 Task: Craft an HTML page with a button that changes the background color when clicked.
Action: Mouse moved to (86, 9)
Screenshot: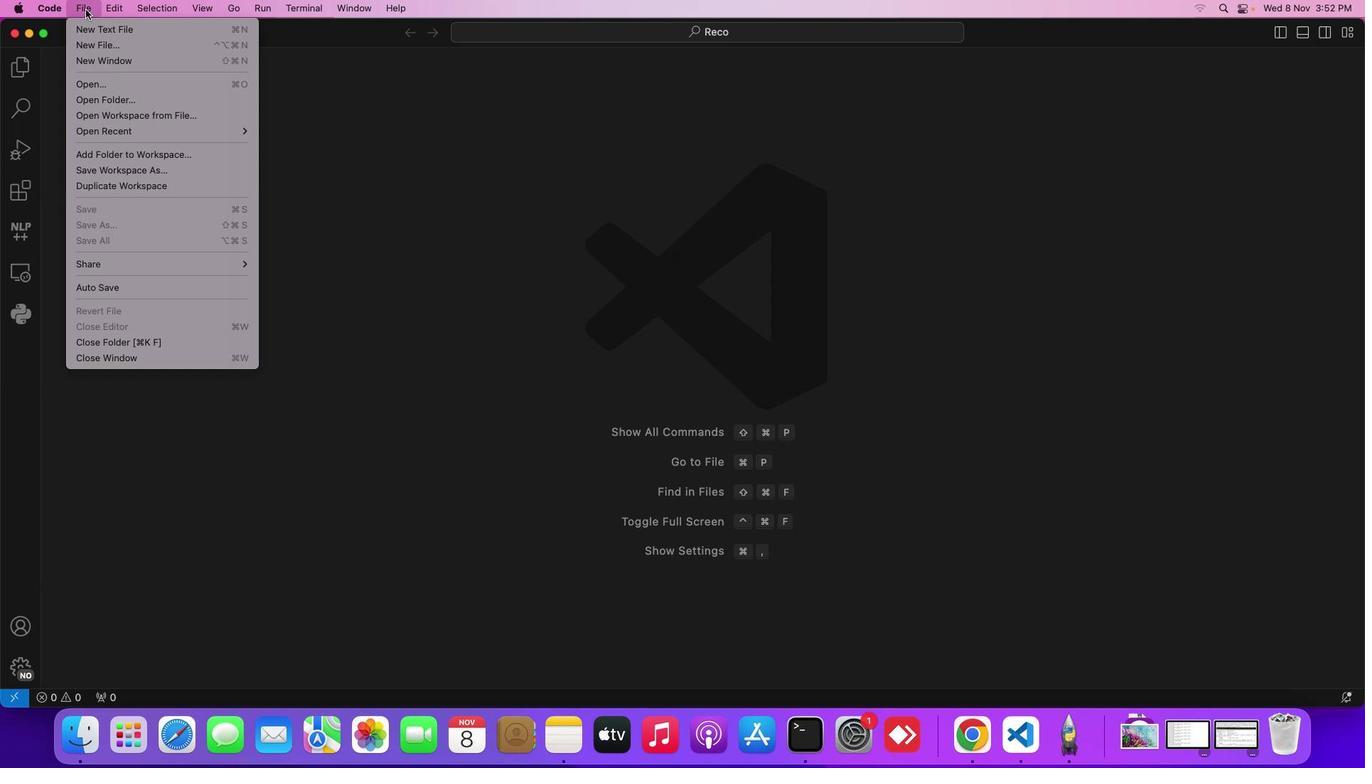 
Action: Mouse pressed left at (86, 9)
Screenshot: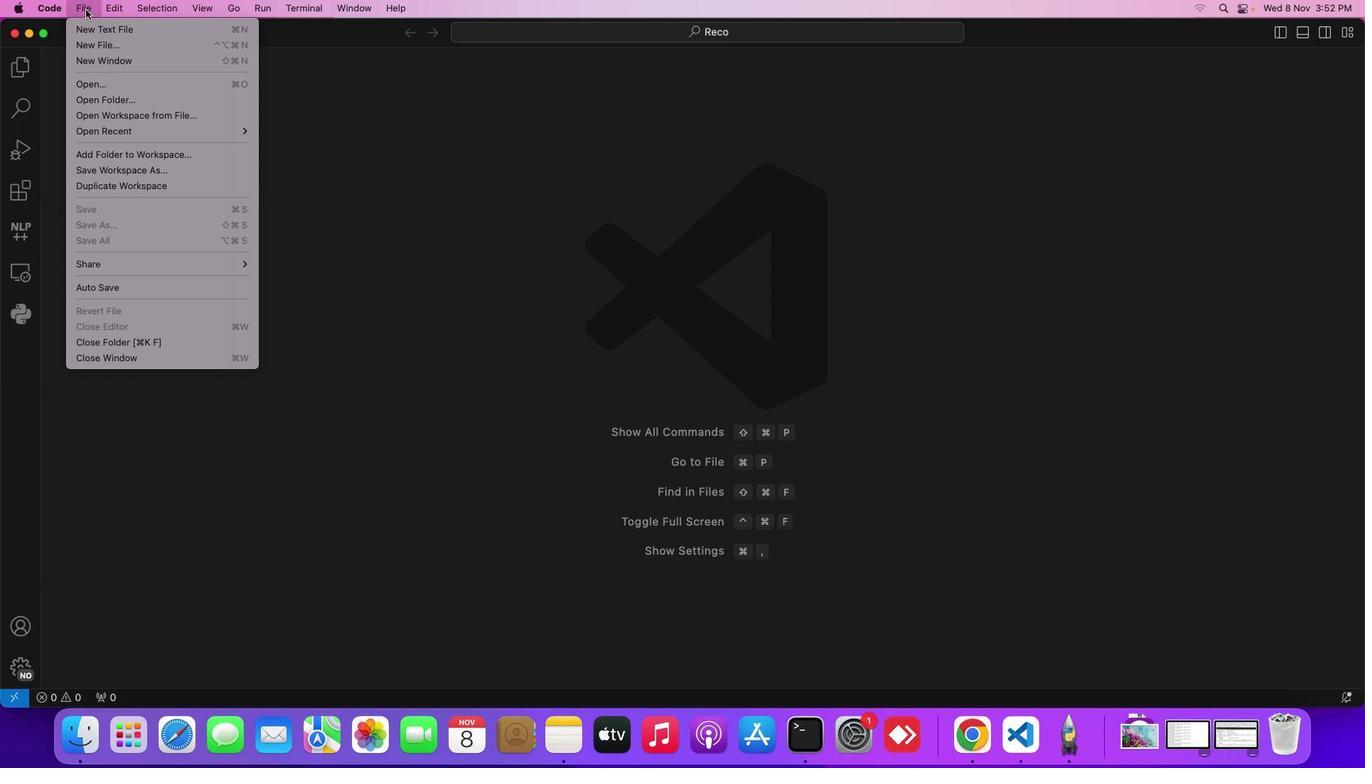 
Action: Mouse moved to (96, 27)
Screenshot: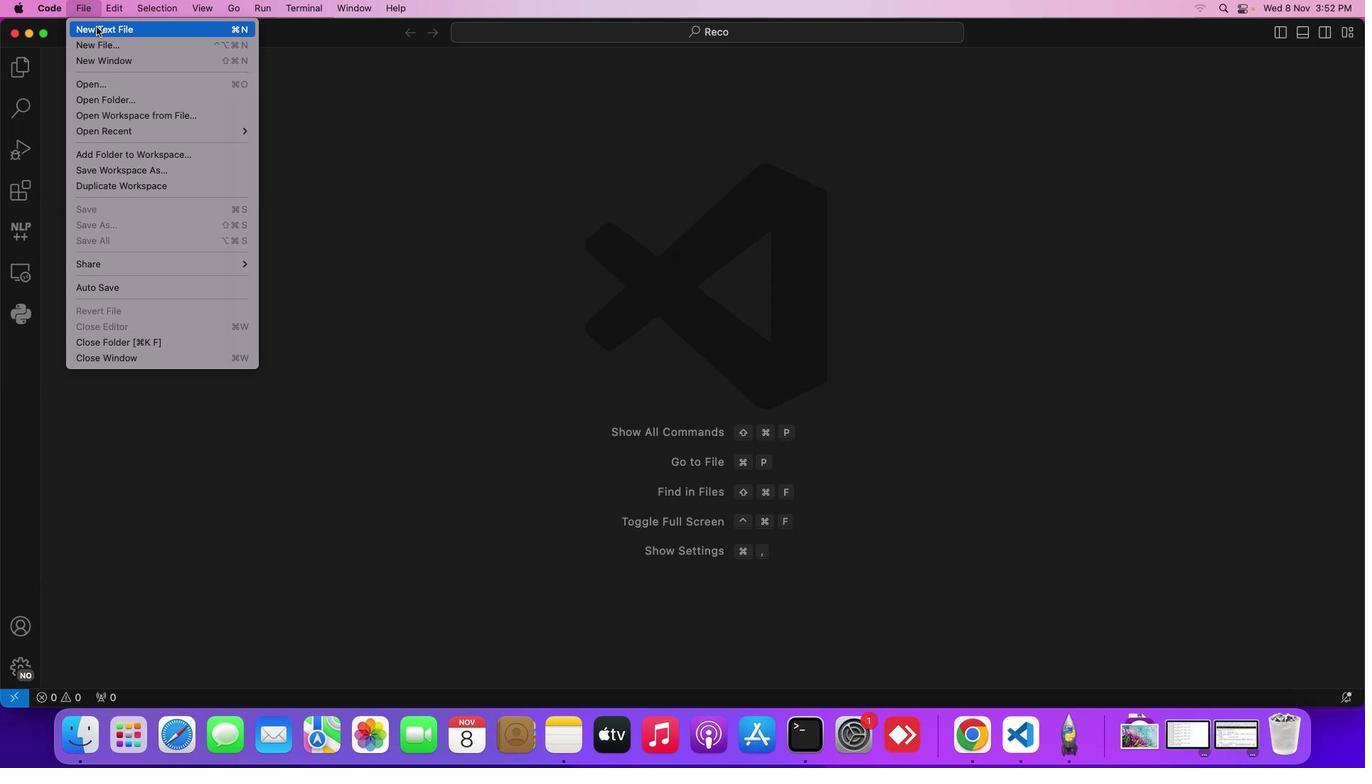 
Action: Mouse pressed left at (96, 27)
Screenshot: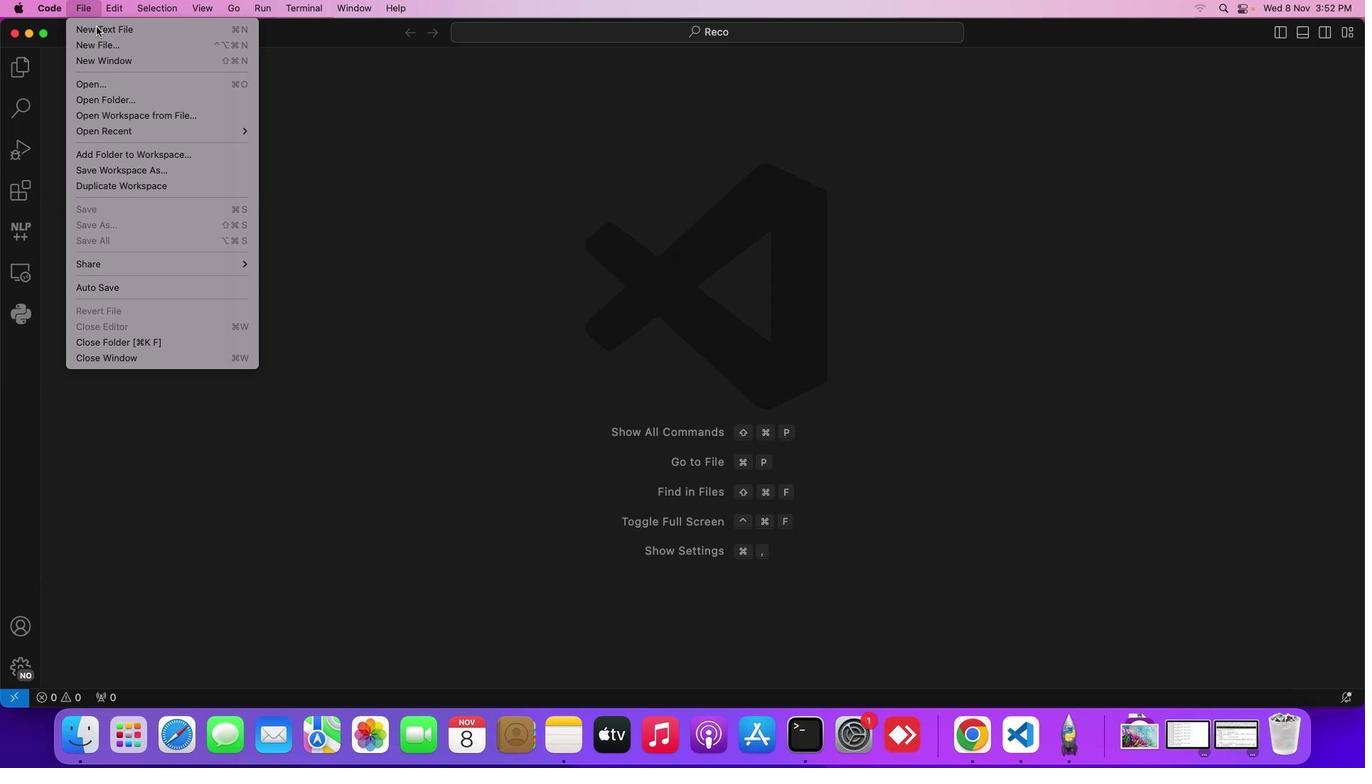 
Action: Mouse moved to (293, 128)
Screenshot: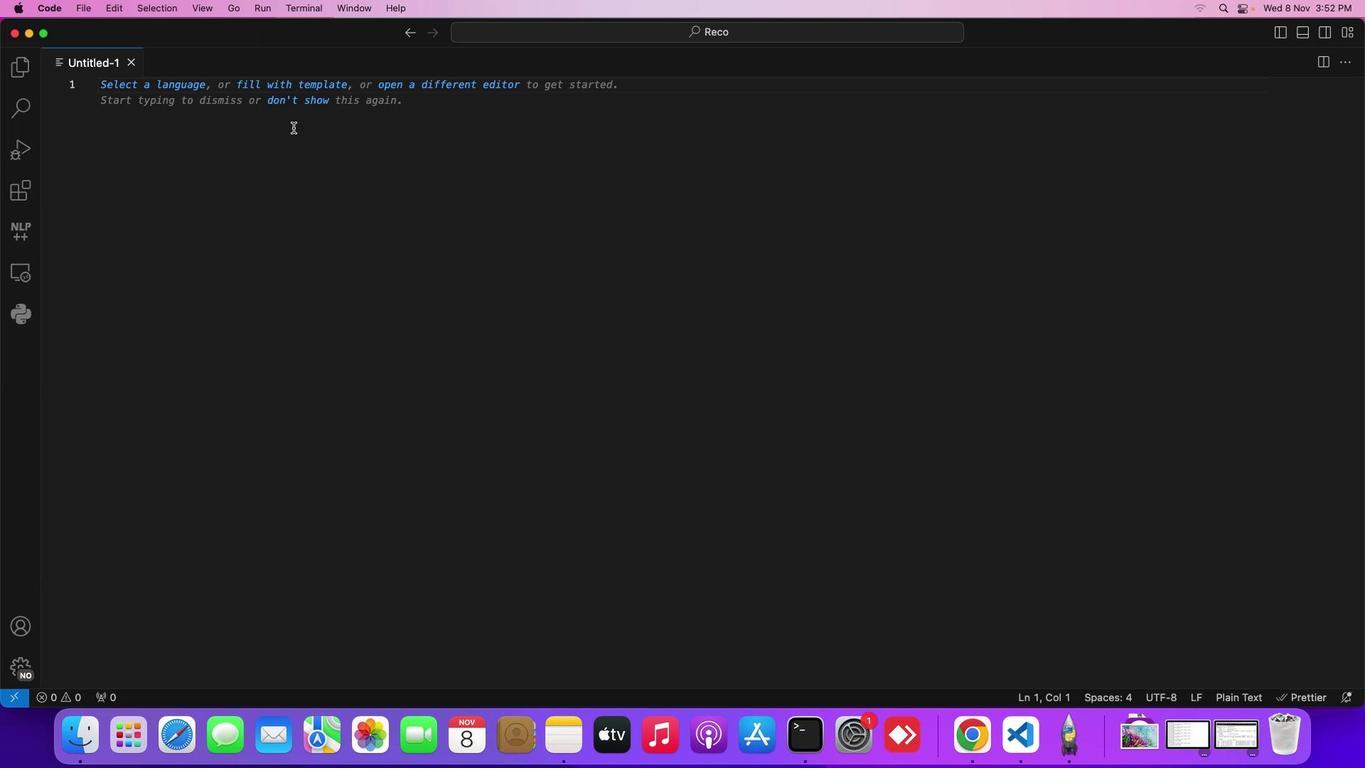
Action: Key pressed Key.cmd
Screenshot: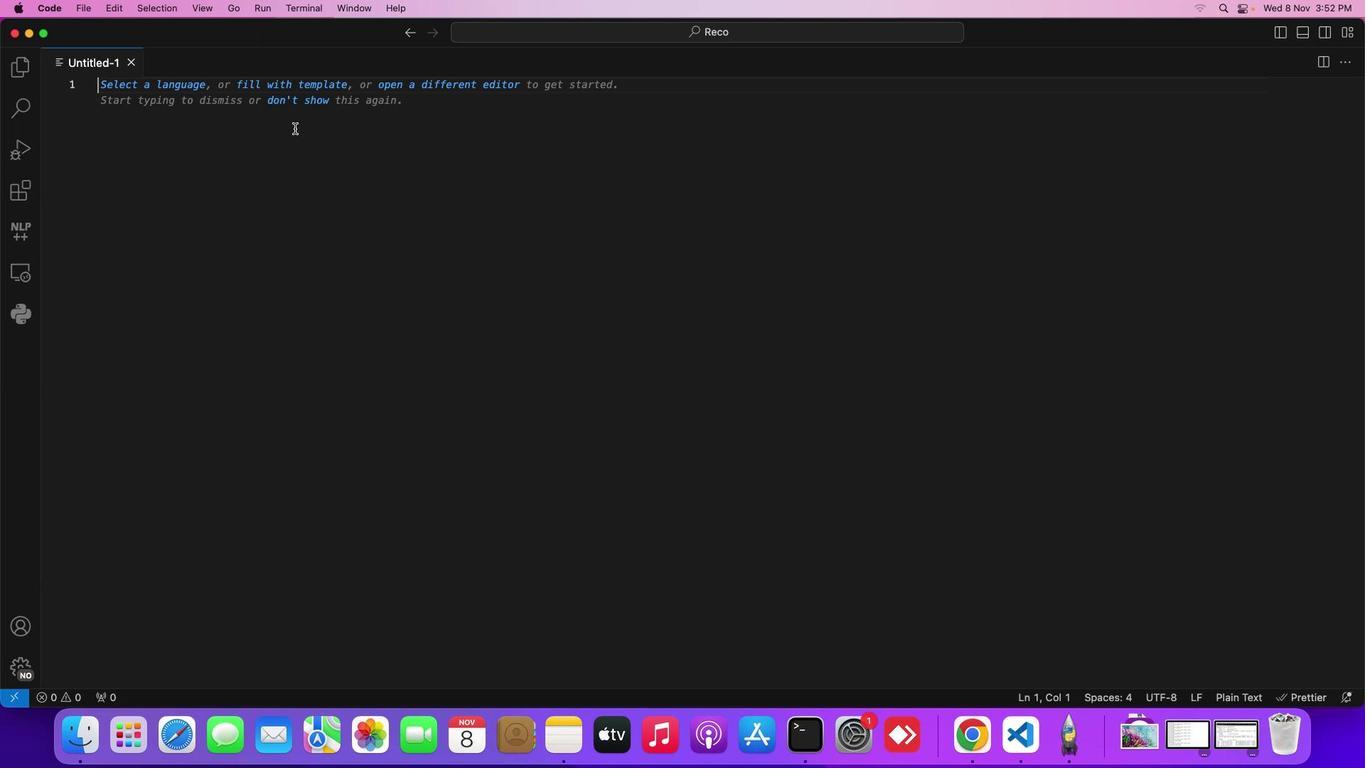 
Action: Mouse moved to (295, 128)
Screenshot: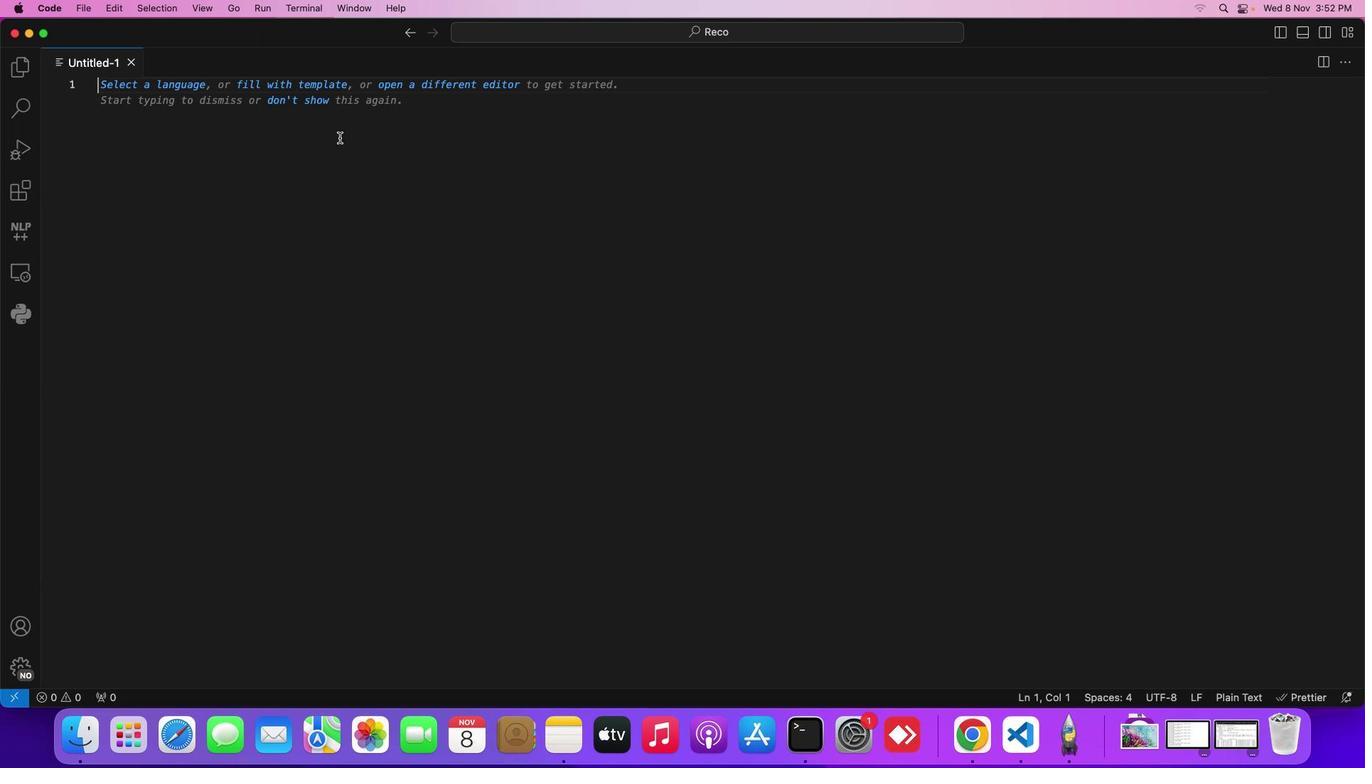 
Action: Key pressed 's'
Screenshot: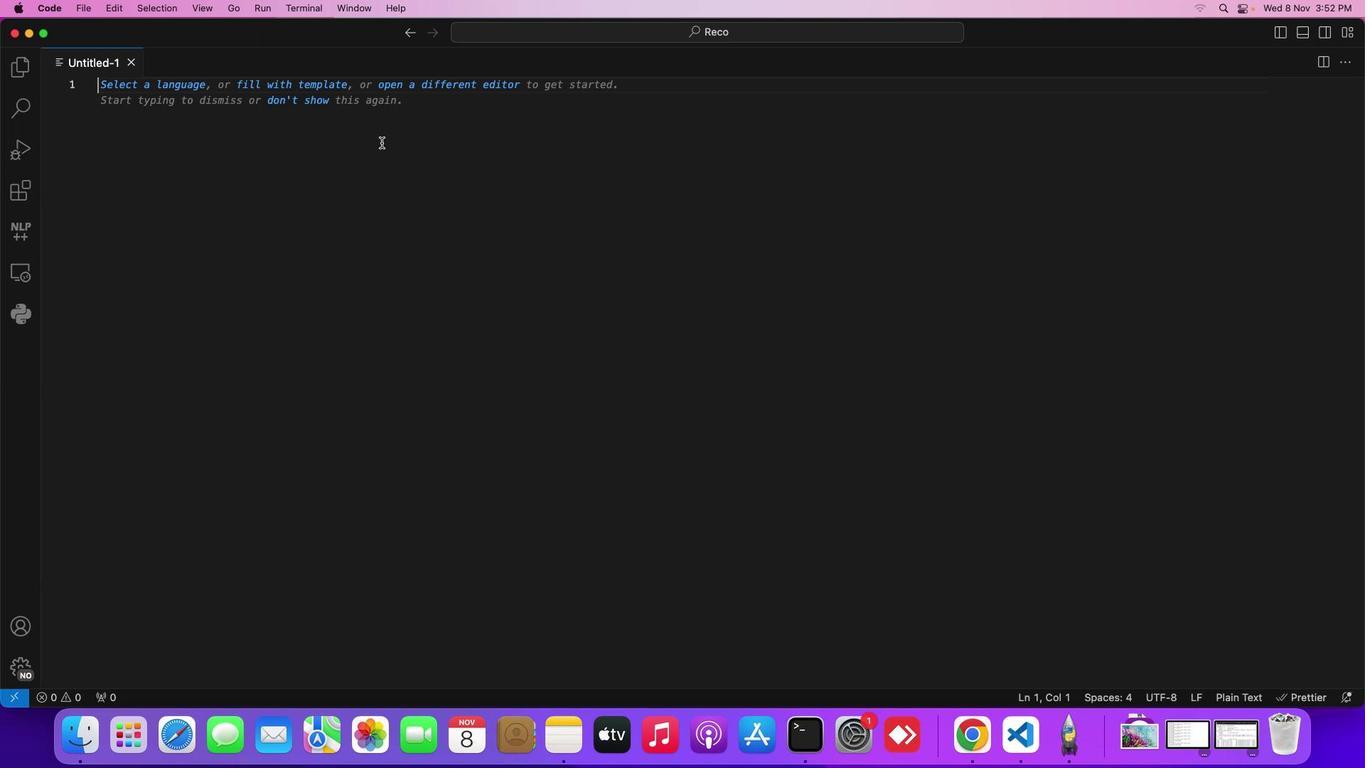 
Action: Mouse moved to (704, 290)
Screenshot: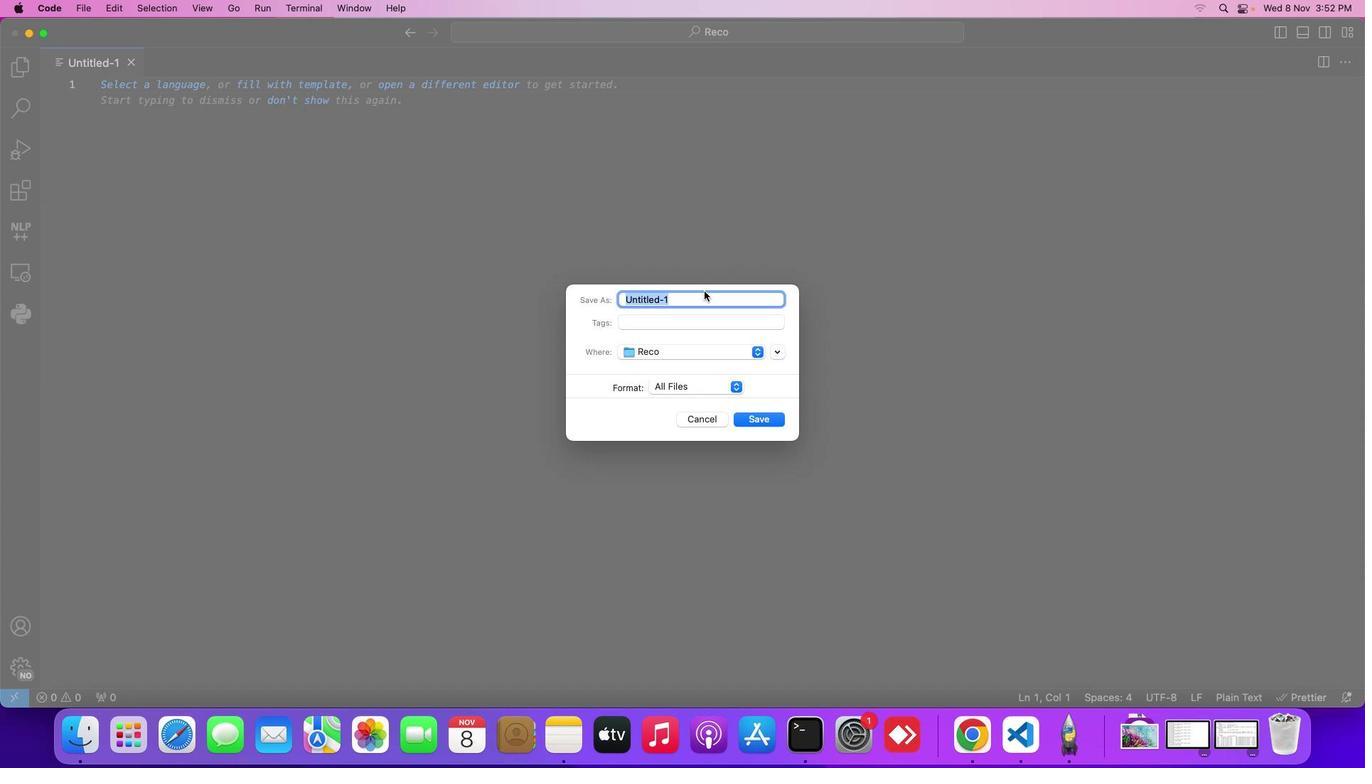 
Action: Mouse pressed left at (704, 290)
Screenshot: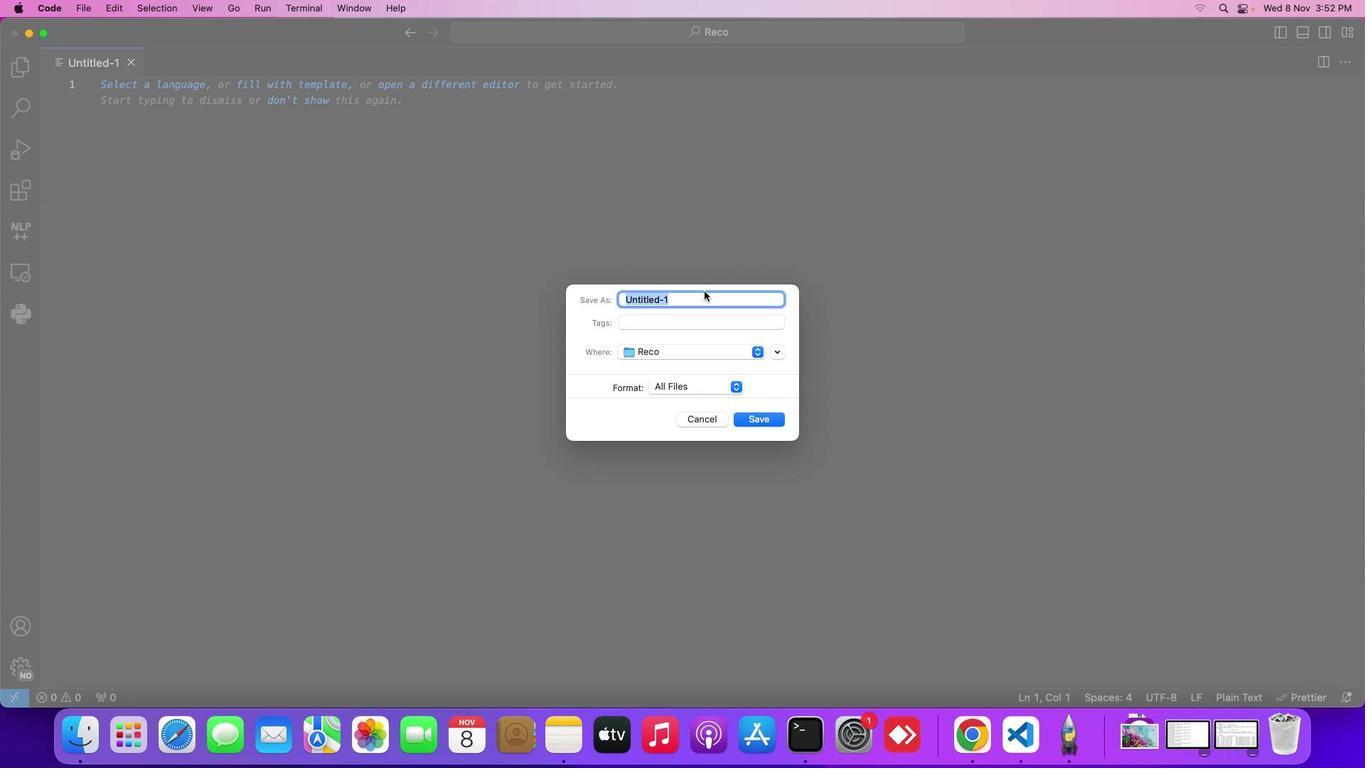 
Action: Mouse moved to (697, 295)
Screenshot: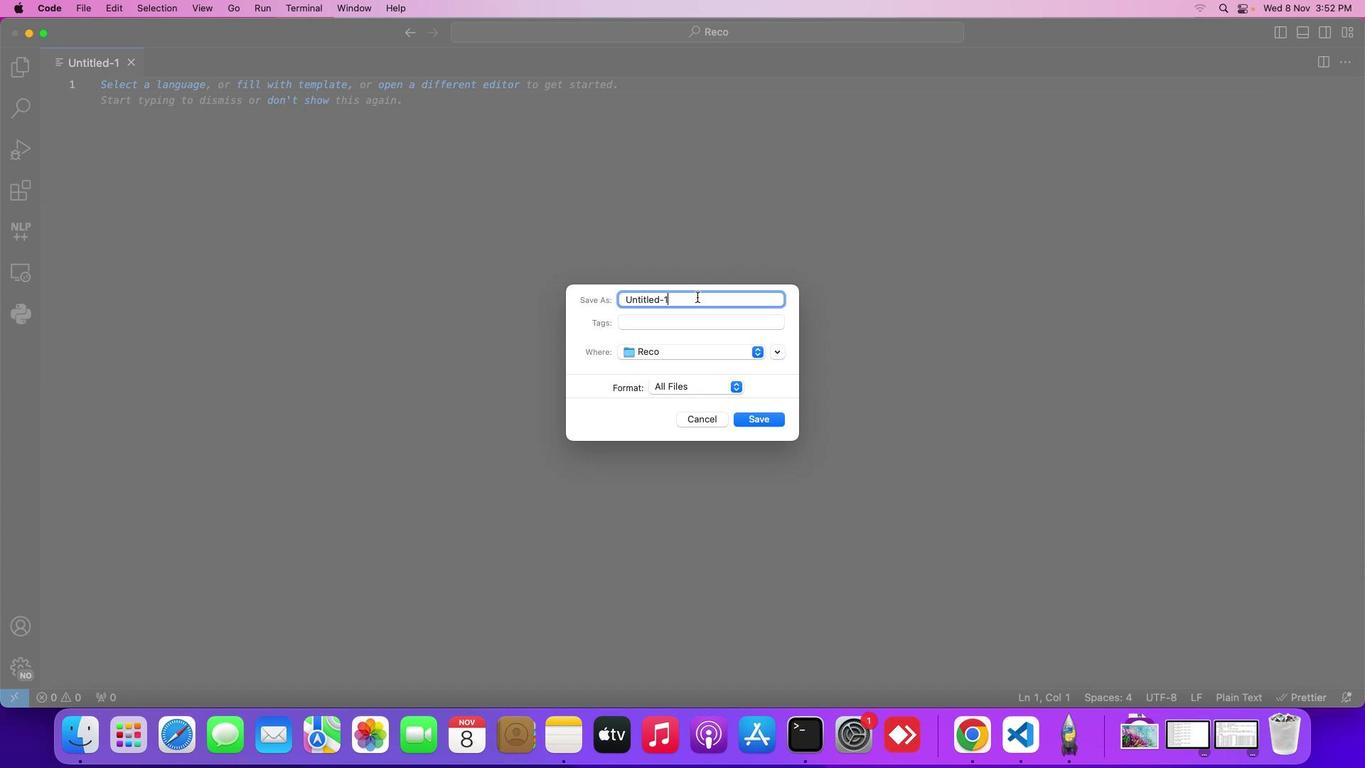 
Action: Mouse pressed left at (697, 295)
Screenshot: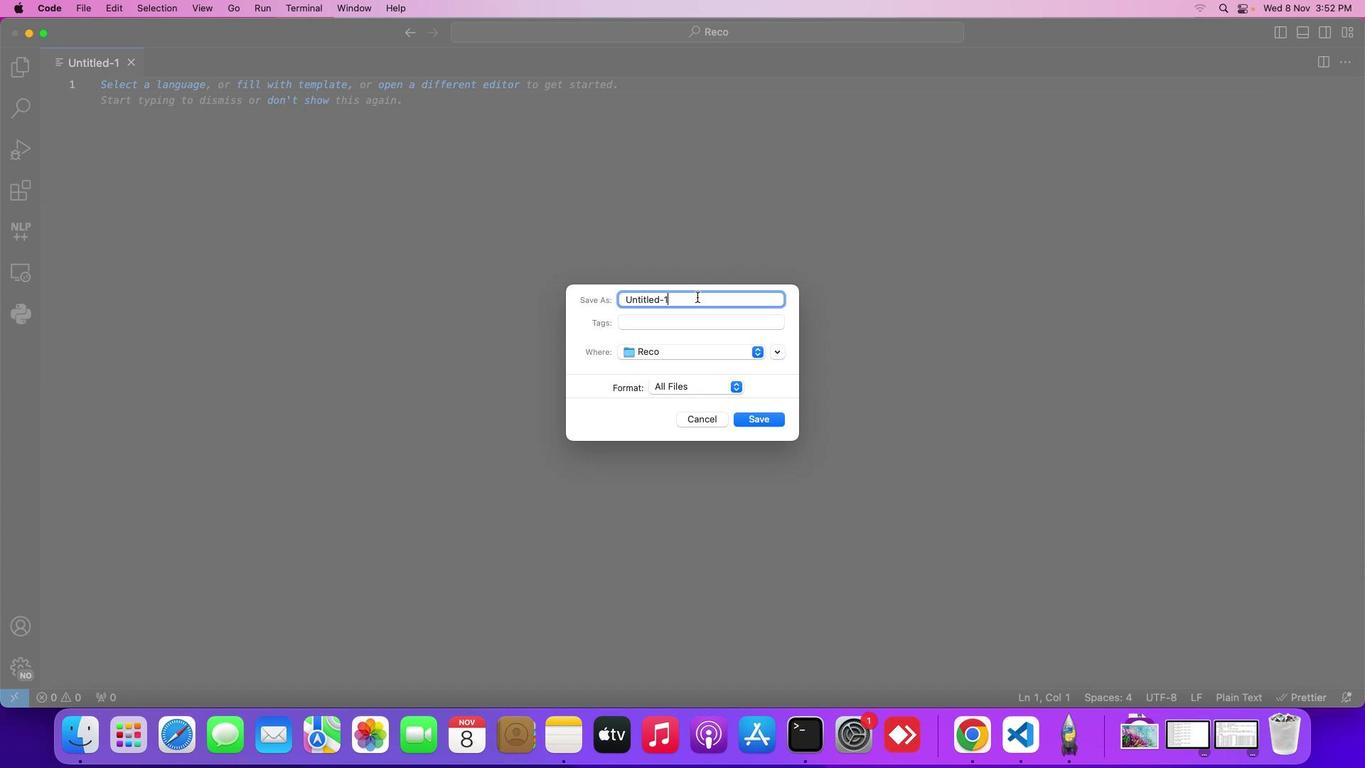 
Action: Mouse moved to (695, 194)
Screenshot: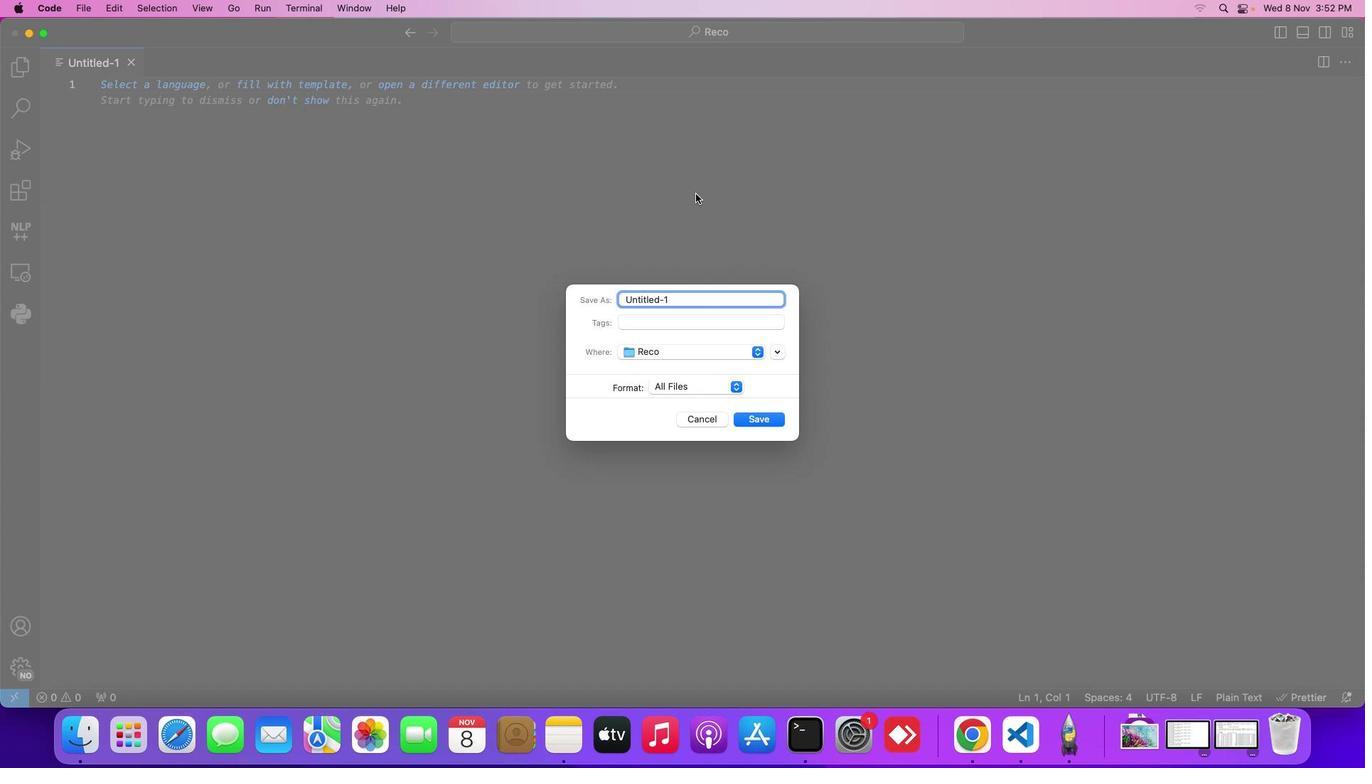 
Action: Key pressed Key.backspaceKey.backspaceKey.backspaceKey.backspaceKey.backspaceKey.backspaceKey.backspaceKey.backspaceKey.backspaceKey.backspace'f'Key.backspaceKey.shift_r'C''h''a''n''g''e''f''.''h''t''m''l'Key.enter'f'Key.backspaceKey.shift_r'<'Key.shift_r'!'Key.shift_r'D'Key.shift_r'O''C''T''Y''P''E'Key.shift_r'>'Key.enterKey.backspaceKey.backspaceKey.shift_r'>'Key.enterKey.backspaceKey.backspaceKey.spaceKey.backspaceKey.space'h''t''m''l'Key.shift_r'>'Key.enterKey.spaceKey.backspaceKey.shift_r'<''h''t''m''l'Key.shift_r'>'Key.enterKey.shift_r'<''h''e''a''d'Key.shift_r'>'Key.spaceKey.enterKey.shift_r'<''t''i''l'Key.backspace't''l''e'Key.shift_r'>'Key.enterKey.backspaceKey.backspaceKey.backspaceKey.backspaceKey.backspaceKey.shift_r'>'Key.downKey.rightKey.backspaceKey.backspaceKey.backspaceKey.backspaceKey.backspaceKey.backspaceKey.backspaceKey.backspaceKey.backspaceKey.backspaceKey.backspaceKey.leftKey.leftKey.leftKey.leftKey.leftKey.leftKey.leftKey.leftKey.spaceKey.shift_r'B''a''c''k'Key.backspaceKey.backspaceKey.backspaceKey.backspaceKey.backspaceKey.shift_r'B''a''c''k''g''t''o'Key.backspaceKey.backspace'r''o''u''n''d'Key.space'c''o''l''o''r'Key.space'c''h''a''n'Key.backspaceKey.backspaceKey.backspaceKey.backspaceKey.shift_r'C''h''a''n''g''e''e'Key.backspace'r'Key.rightKey.rightKey.rightKey.rightKey.rightKey.rightKey.rightKey.rightKey.enterKey.shift_r'<''s''t''y''l''e'Key.shift_r'>'Key.enterKey.shift_r'<'Key.backspace'b''o''d''y'Key.spaceKey.shift_r'{'Key.enter'f''o''r''n''t''-''f''a''m''i''l''y'Key.shift_r':'Key.spaceKey.backspaceKey.backspaceKey.backspaceKey.backspaceKey.backspaceKey.backspaceKey.backspaceKey.backspaceKey.backspaceKey.backspaceKey.backspaceKey.backspace'n''t''-''f''a'Key.enterKey.backspaceKey.spaceKey.shift_r'A''r''i''a''l'','Key.space's''a''n''s''-''s''e''r''i''f'Key.rightKey.rightKey.backspaceKey.enterKey.backspace'f'Key.backspaceKey.backspaceKey.backspaceKey.backspaceKey.enterKey.enterKey.upKey.rightKey.rightKey.backspaceKey.backspaceKey.enterKey.upKey.spaceKey.spaceKey.spaceKey.space'f'Key.backspace't''e''x''t''-''a''l''i''g''n'Key.shift_r':'Key.space'c''e''n''t''e''r'';'Key.enter't''r''a''n''m'Key.backspaceKey.backspace'n''s''t'Key.backspace'i''t''i''o''n'Key.spaceKey.backspaceKey.shift_r':'Key.space'n'Key.backspace'b''a''c''k''g''r''o''u''n''d''-''c''l''o''r'Key.spaceKey.backspace'r'Key.backspaceKey.backspaceKey.backspaceKey.backspace'o''l''o''r'Key.spaceKey.backspaceKey.backspaceKey.backspaceKey.backspaceKey.backspaceKey.backspaceKey.backspaceKey.backspaceKey.backspaceKey.backspaceKey.backspaceKey.backspaceKey.backspace'g''r''o''u''n''d'Key.spaceKey.backspace'-''c''o''l''o''r'Key.space'0''.''5''s'';'Key.downKey.enterKey.enter'b''f'Key.backspace'u''b'Key.backspace't''t''o''n'Key.spaceKey.shift_r'{'Key.enter'f'Key.backspace'p''a''d''d''i''n''g'Key.shift_r':'Key.space'1''0''p''x'Key.space'2''0''p''x'';'Key.enter'f''o''n''t''-''s''i''x'Key.backspace'z''e'Key.spaceKey.backspaceKey.shift_r':'Key.space'1''6''p''x'';'Key.enter'f'Key.backspace'b''a''c''k''g''r''p'Key.backspace'o''u''n''d''-''c''o''l''o''r'Key.shift_r':'Key.spaceKey.shift_r'#''f'Key.backspace'0''0''7''4''d''9'Key.spaceKey.backspace';'Key.enter'c''o''l''o''r'Key.shift_r':'Key.spaceKey.shift_r'W'Key.backspace'e'Key.backspace'w''h''i''t''e'';'Key.enter'b''o''r''d''e''r'Key.shift_r':'Key.space'n''p'Key.backspace'o''n''e'';'Key.enter'c''u''r''s''o''r'Key.shift_r':'Key.space'p''o''i''n''t''e''r'';'Key.enterKey.backspaceKey.backspaceKey.backspaceKey.backspaceKey.backspaceKey.downKey.downKey.enterKey.shift_r'<'Key.backspaceKey.backspaceKey.backspaceKey.backspaceKey.downKey.enterKey.shift_r'<''b''o''d''y'Key.shift_r'>'Key.spaceKey.backspaceKey.enterKey.shift_r'<''h''1'Key.shift_r'>'Key.shift_r'B''a''c''k''g''r''o''u''n''d'Key.space'c'Key.backspaceKey.shift_r'C''o''l''o''r'Key.spaceKey.shift_r'C''h''a''n''g''e''r'Key.spaceKey.backspaceKey.rightKey.rightKey.rightKey.rightKey.rightKey.enterKey.shift_r'<''p'Key.shift_r'>'Key.spaceKey.shift_r'C'Key.backspaceKey.backspaceKey.shift_r'C''l''o''i''c'Key.backspaceKey.backspaceKey.backspace'i''c''k'Key.space't''h''e'Key.space'b''u''t''t''o''n'Key.space't''o'Key.space'c''h''a''n''g''e'Key.space't''h''e'Key.space'b''a''c''k''g''r''o''u''n''d'Key.space'c''o''l''o''r'';'Key.backspaceKey.shift_r':'Key.rightKey.rightKey.rightKey.rightKey.enterKey.shift_r'<''b''u''t''t''o''n'Key.space'i''d''='Key.shift_r'"'Key.spaceKey.backspaceKey.backspace'c''o''l''o''r'Key.shift_r'B''u''t''t''o''n'Key.shift_r'"'Key.shift_r'>'Key.spaceKey.backspaceKey.spaceKey.shift_rKey.backspaceKey.shift_r'C''h''a''n''g''e'Key.spaceKey.shift_r'C''o''l''o''r'Key.rightKey.rightKey.rightKey.rightKey.rightKey.rightKey.rightKey.rightKey.rightKey.enterKey.enterKey.shift_r'<''s''r''i''p''t'Key.spaceKey.backspaceKey.backspaceKey.backspaceKey.backspaceKey.backspace'c''r''i''p''t'Key.shift_r'>'Key.enter'c''o''n''s''t'Key.space'b''u''t''t''o''n'Key.space'='Key.space'd''o''c''u''m''e''n''t''.''g''e''t'Key.shift_r'E''l''e''m''e''n''t'Key.shift_r'B''y'Key.shift_r'I''D'Key.backspace'd'Key.shift_r'('Key.shift_r'"''c''o''l''o''r'Key.shift_r'B''u''t''t''o''n'Key.rightKey.right';'Key.enter'c''o''n''s''t'Key.space'c''o''l''o''r''s'Key.space'='Key.space'['Key.shift_r'"'Key.shift_r'#''0''0''7''d'Key.backspace'4''d''9''f'Key.backspaceKey.right','Key.spaceKey.shift_r'"''f'Key.backspaceKey.backspaceKey.shift_r'"'Key.shift_r'#''f'Key.backspaceKey.shift_r'F''F''4''1''3''6'Key.rightKey.space','Key.spaceKey.shift_r'"'Key.shift_r'#''d'Key.backspace'2''3'Key.backspaceKey.shift_r'E''c'Key.backspaceKey.shift_r'C''C''4''0'Key.shift_rKey.rightKey.spaceKey.backspace','Key.space'd'Key.backspaceKey.shift_r'"'Key.shift_r'#''f'Key.backspaceKey.shift_r'F''F''8''5''f'Key.backspace'1''8'Key.rightKey.spaceKey.backspace','Key.spaceKey.shift_r'"'Key.shift_r'#''7''f'Key.backspaceKey.shift_r'F'Key.shift_r'D'Key.shift_r'B'Key.shift_r'F''F'Key.rightKey.right';'Key.enterKey.enter'b''u''t''t''o''n''.''a''d''d'Key.shift_r'E''v''e''n''t'Key.enterKey.shift_r'('"'"Key.backspaceKey.shift_r'"''c''l''i''c''k'Key.right','Key.spaceKey.shift_r'('Key.rightKey.space'='Key.shift_r'>'Key.spaceKey.shift_r'{'Key.enter'f'Key.backspace'f'Key.backspace'c''o''n''s''t'Key.space'r''a''n''d''o''m''e'Key.backspace'c''o''l'Key.backspaceKey.backspaceKey.backspaceKey.shift_r'C''o''l''o''r'Key.space'='Key.space'c''o''l''o''r''s'Key.shift_r'('Key.backspace'['Key.shift_r'M''a''t''h'','Key.backspace'.''r''a''n''d''o''m'Key.shift_r'('Key.rightKey.spaceKey.shift_r'*'Key.space'c''o''l''o''r''s''.''l''e''n''g''t''h'Key.rightKey.backspaceKey.shift_r')'Key.backspaceKey.leftKey.leftKey.leftKey.leftKey.leftKey.leftKey.leftKey.leftKey.leftKey.leftKey.leftKey.leftKey.leftKey.upKey.downKey.rightKey.rightKey.rightKey.rightKey.rightKey.rightKey.rightKey.rightKey.rightKey.rightKey.rightKey.rightKey.rightKey.shift_r')'']'';'Key.enter'f'Key.backspace'd''o''c''u''m''e''n''t''.''b''i''o'Key.backspaceKey.backspace'o''d''y''.''s''t''y''l''e''.''b''a''c''k''g''r''o''u''n''d''c''o'Key.backspaceKey.backspaceKey.shift_r'C''o''l''o''r'Key.space'='Key.space'r''a''n''d''o''m'Key.shift_r'C''o''l''o''r'';'Key.down';'Key.upKey.upKey.upKey.upKey.upKey.upKey.downKey.upKey.downKey.rightKey.rightKey.rightKey.rightKey.rightKey.rightKey.rightKey.rightKey.rightKey.rightKey.rightKey.rightKey.rightKey.rightKey.rightKey.rightKey.rightKey.rightKey.rightKey.rightKey.rightKey.rightKey.rightKey.rightKey.downKey.downKey.leftKey.leftKey.leftKey.rightKey.rightKey.rightKey.rightKey.rightKey.rightKey.rightKey.rightKey.rightKey.rightKey.rightKey.backspaceKey.shift_r'('Key.backspaceKey.backspaceKey.shift_r'('Key.rightKey.rightKey.rightKey.rightKey.rightKey.rightKey.downKey.leftKey.leftKey.downKey.downKey.downKey.upKey.leftKey.upKey.upKey.rightKey.rightKey.rightKey.rightKey.rightKey.rightKey.rightKey.rightKey.rightKey.rightKey.rightKey.rightKey.rightKey.rightKey.rightKey.rightKey.rightKey.rightKey.rightKey.rightKey.rightKey.rightKey.rightKey.rightKey.rightKey.rightKey.rightKey.rightKey.rightKey.rightKey.rightKey.rightKey.rightKey.rightKey.rightKey.rightKey.rightKey.rightKey.rightKey.rightKey.backspaceKey.backspaceKey.backspaceKey.backspaceKey.backspaceKey.backspace'f''l''o''o''r'Key.shift_r'('Key.shift_r'M''a''t''h''e'Key.backspace
Screenshot: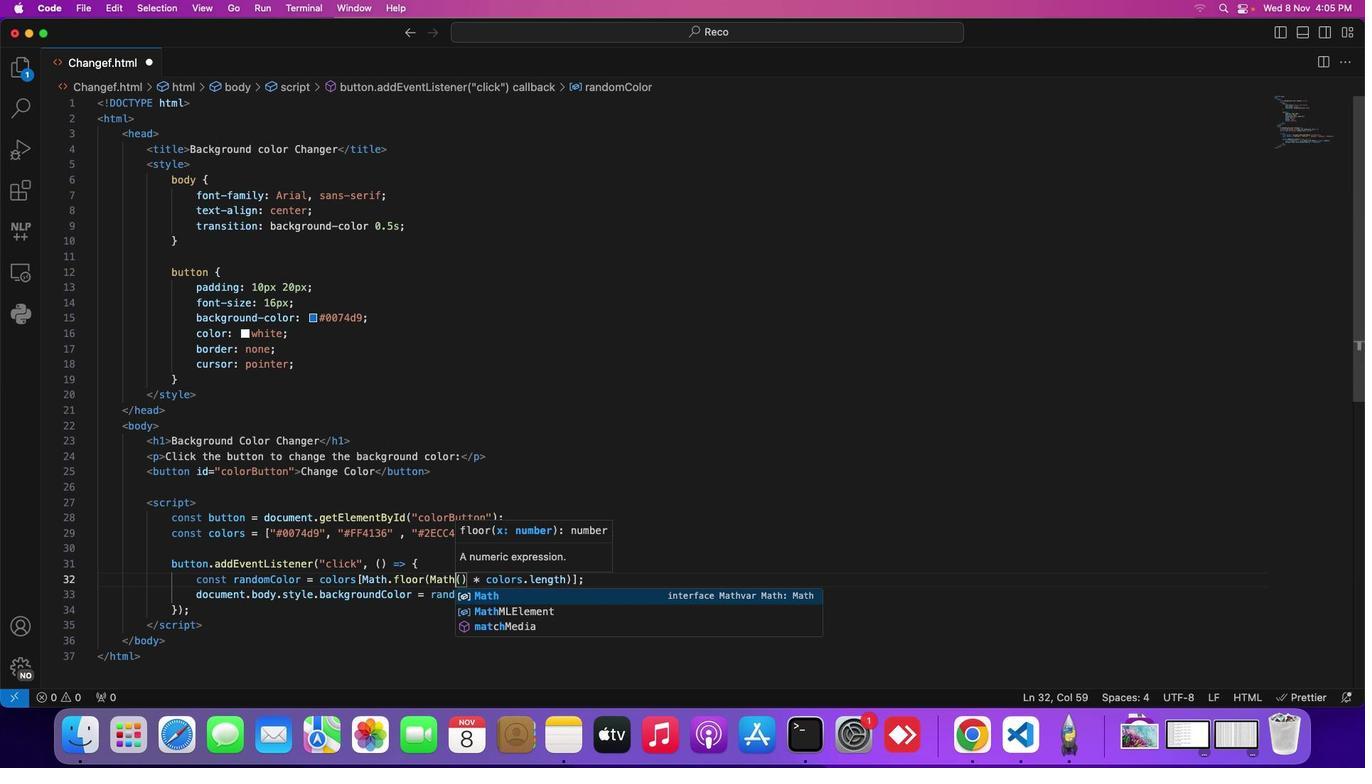
Action: Mouse moved to (264, 595)
Screenshot: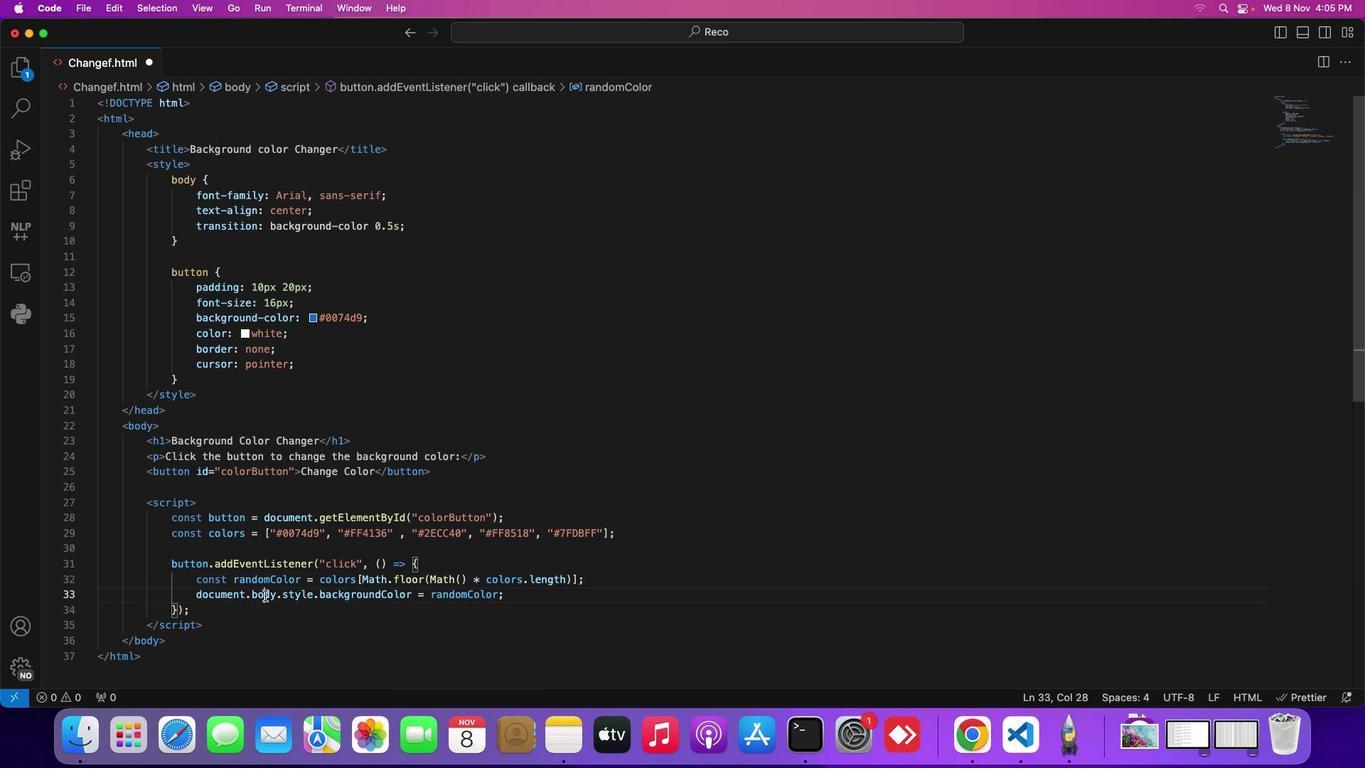 
Action: Mouse pressed left at (264, 595)
Screenshot: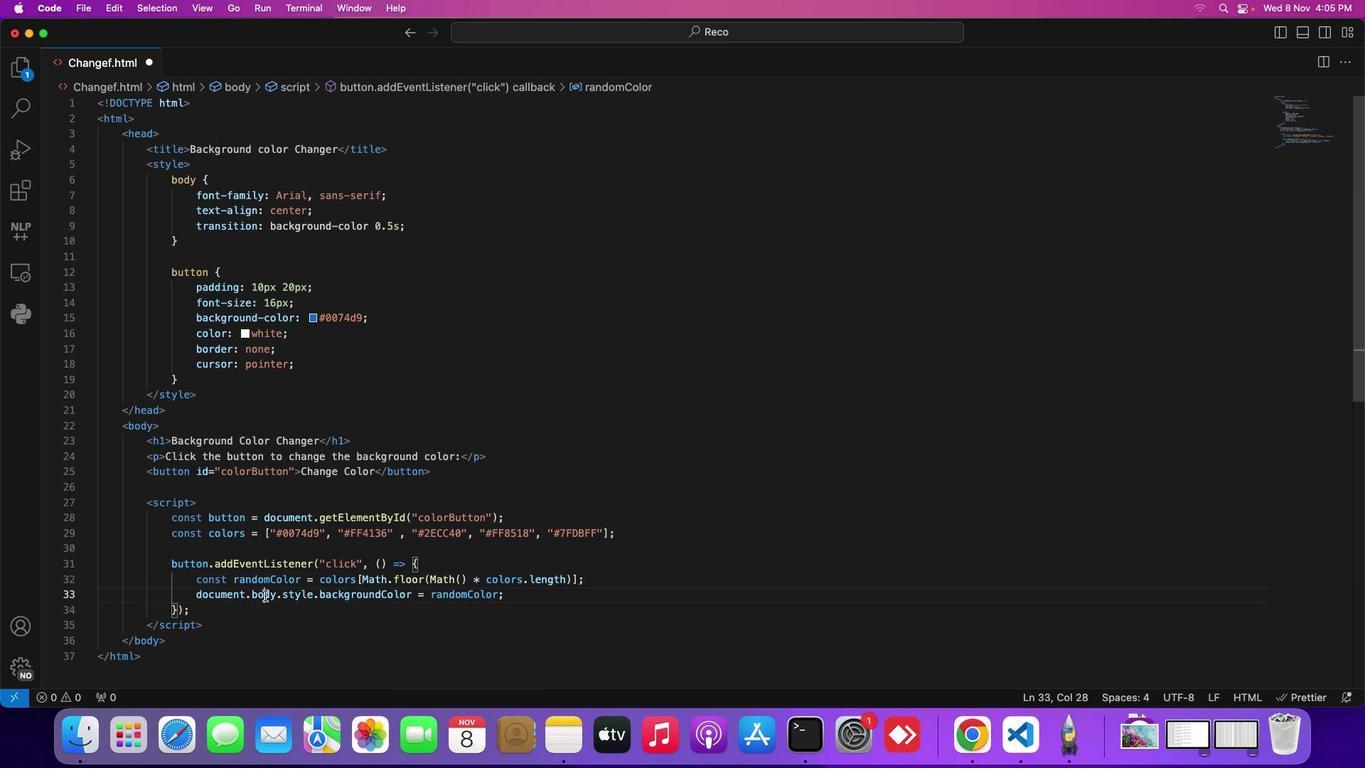
Action: Mouse moved to (202, 576)
Screenshot: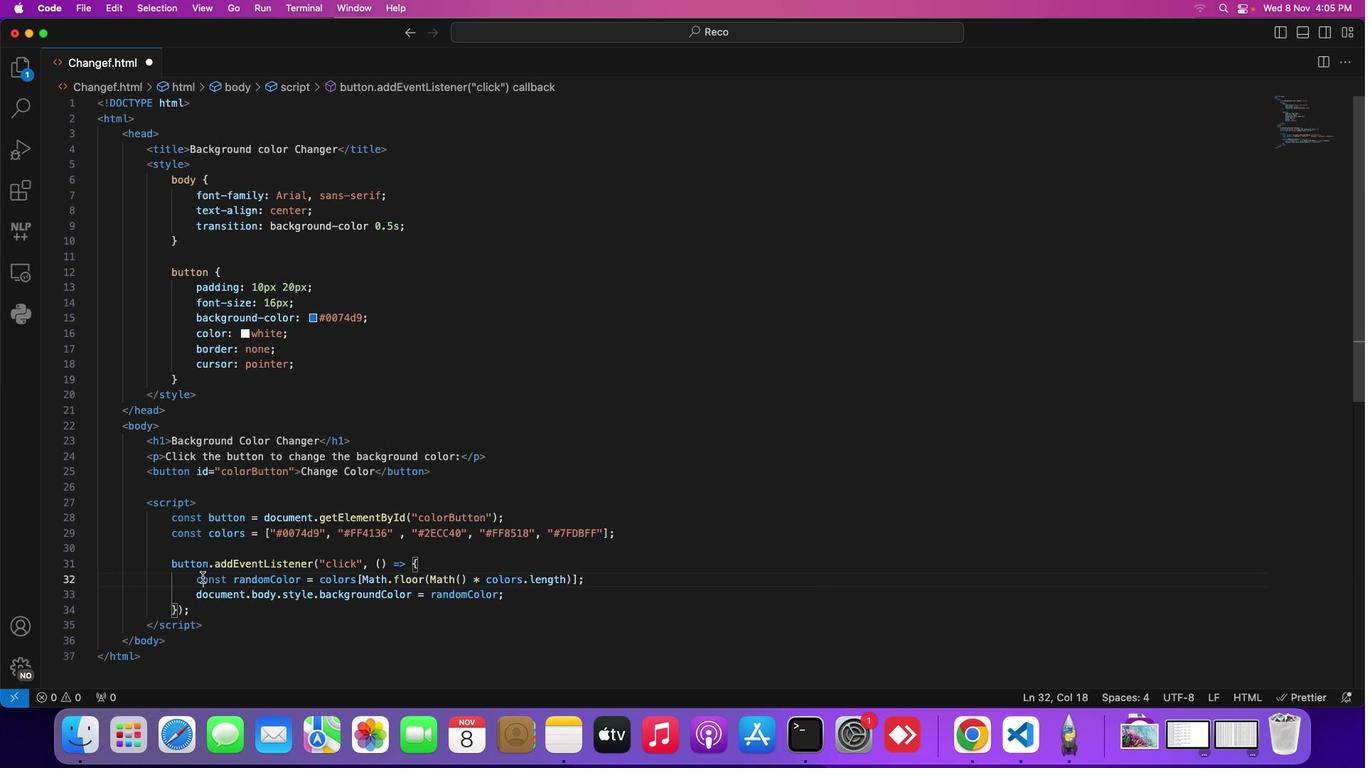 
Action: Mouse pressed left at (202, 576)
Screenshot: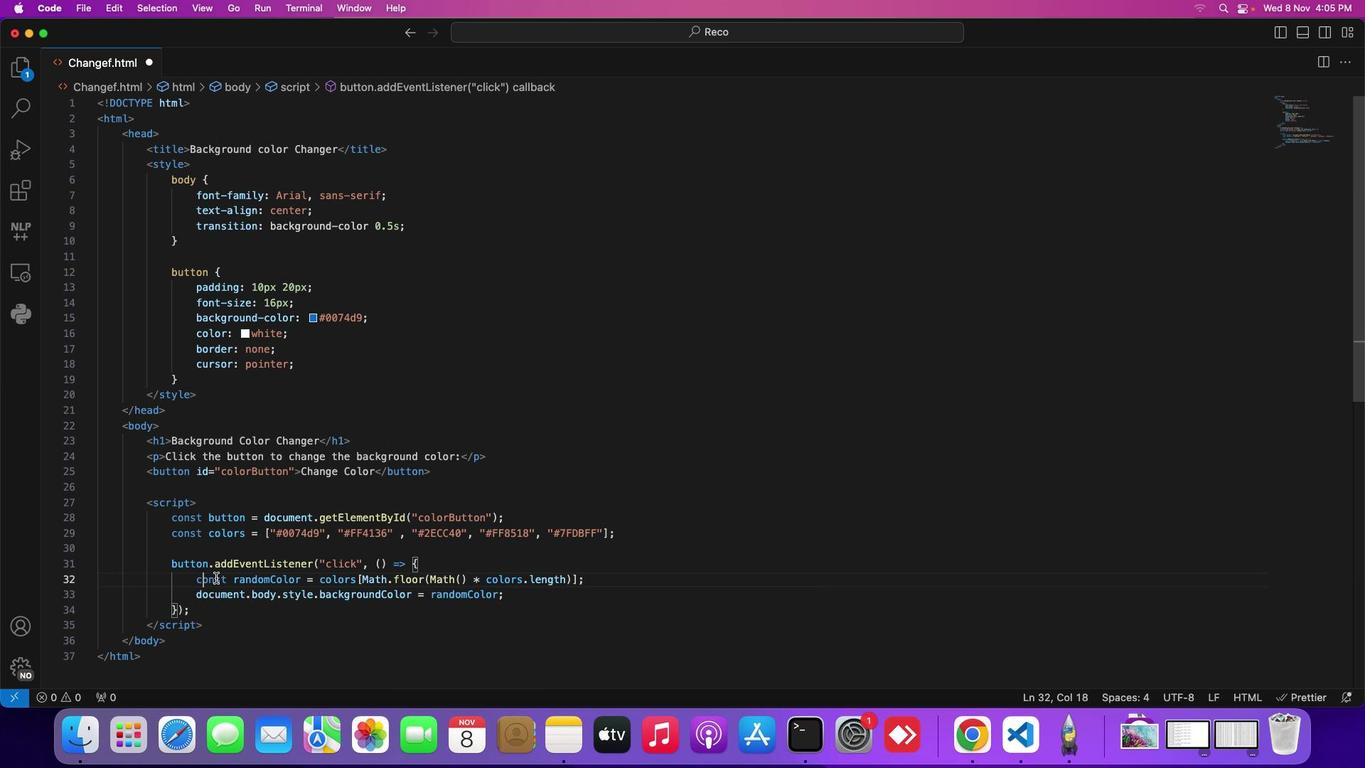 
Action: Mouse moved to (517, 599)
Screenshot: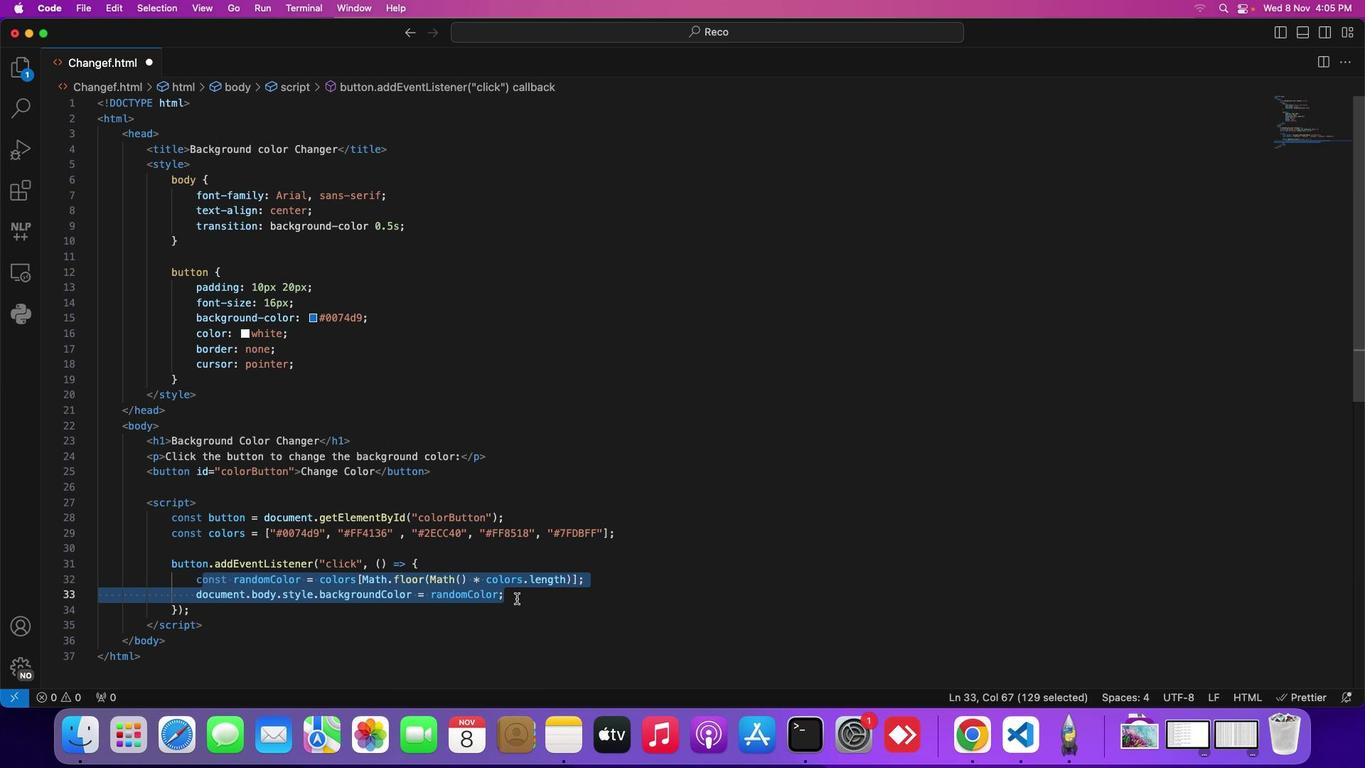 
Action: Key pressed Key.backspaceKey.backspace'c''o''n''s''t'Key.space'r''a''n''d''o''m'Key.shift_r'C''o''l''o''r'Key.space'='Key.space'c''o''l''o''r''s''['Key.space'd'Key.backspaceKey.shift_r'M''a'Key.backspaceKey.backspaceKey.backspaceKey.shift_r'M''a''t''h''.''f''l''o''o''r'Key.shift_r'(''m'Key.backspaceKey.shift_r'M''a''t''h''.''r''a''n''d''p'Key.backspace'o''m'Key.shift_r'('Key.rightKey.spaceKey.shift_r'*'Key.space'c''o''l''o''r''s''.''l''e''n''g''t''h'Key.rightKey.right';'Key.enter'f'Key.backspace'd''o''c''u''m''e''n''t''.''b''o''d''y''.''s''t''y''l''e''.''b''a''c''k''g''r''o''u''n''d'Key.shift_r'C''o''l''o''r'Key.space'='Key.space'r''a''n''d''o''m'Key.shift_r'C''o''l''o''r'';'Key.downKey.upKey.cmd's'
Screenshot: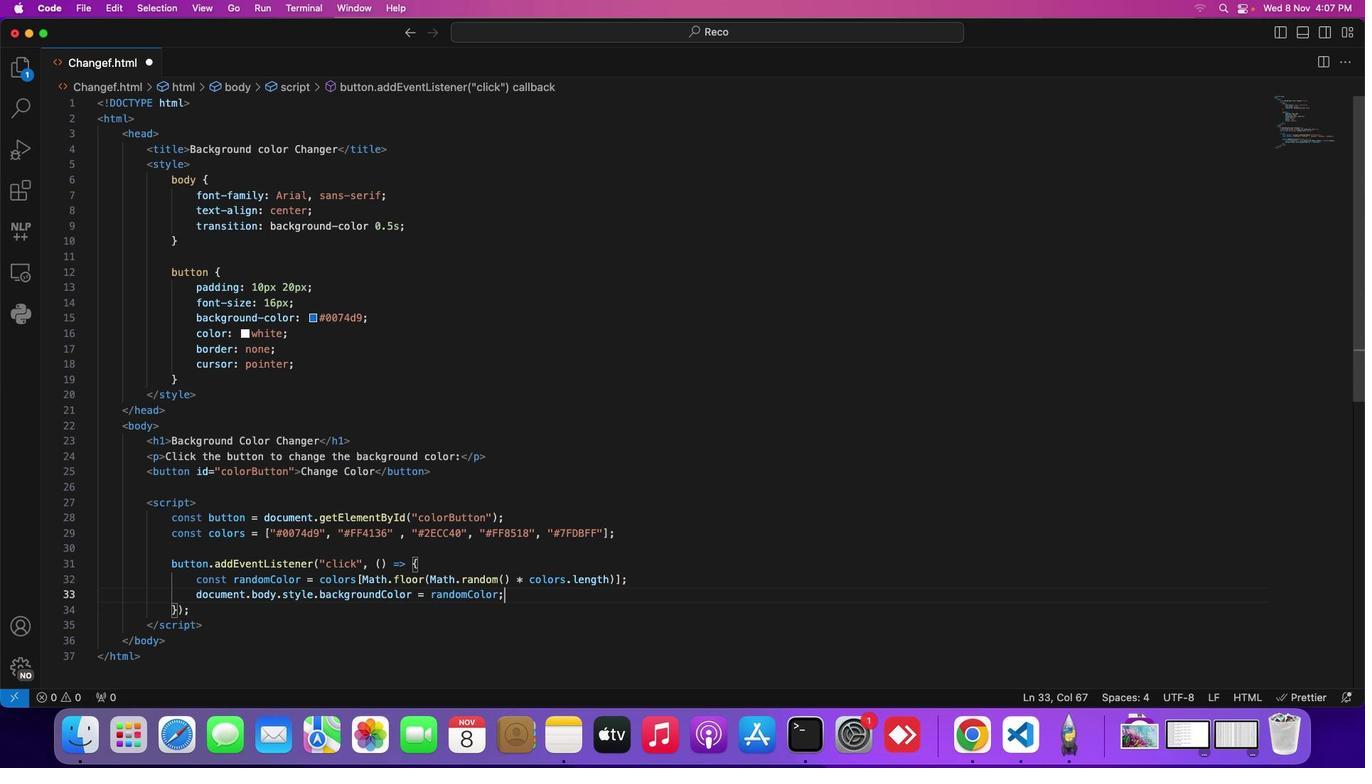 
Action: Mouse moved to (462, 387)
Screenshot: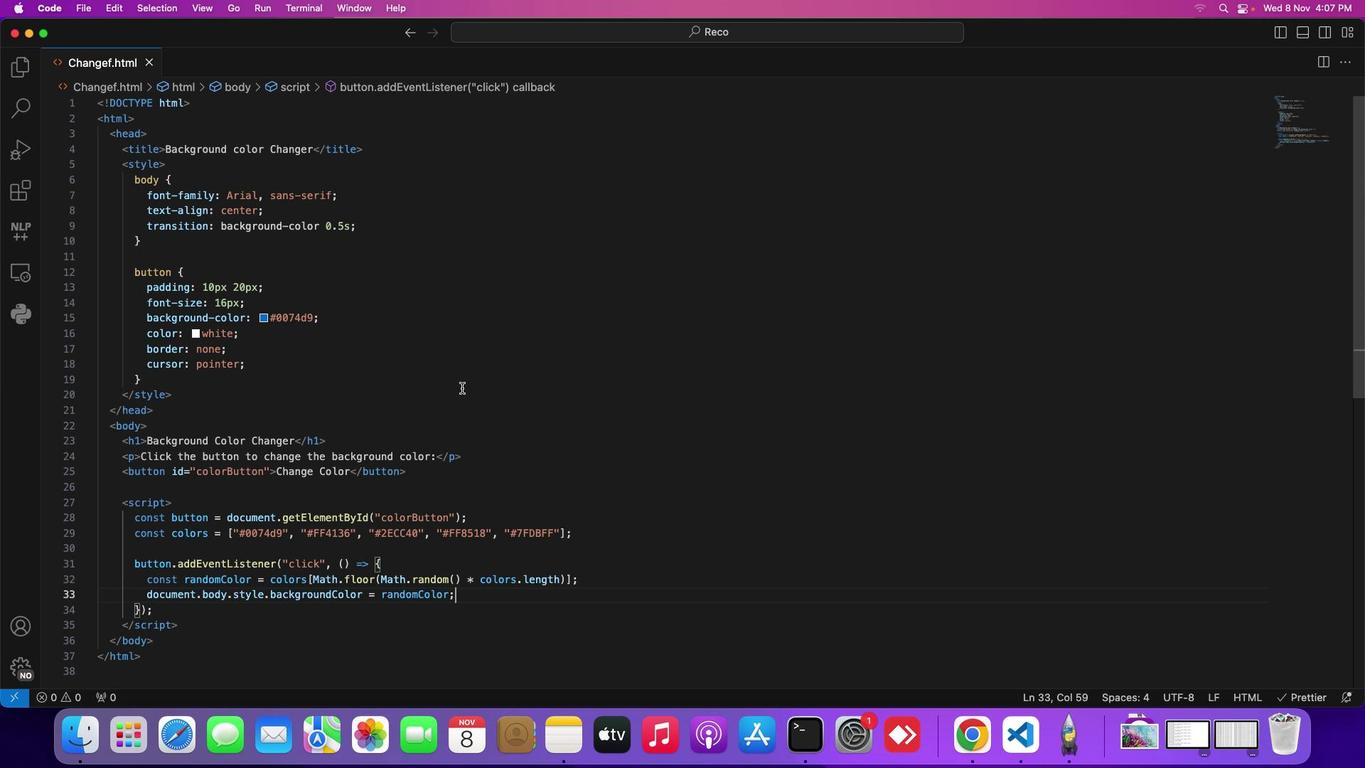 
Action: Mouse scrolled (462, 387) with delta (0, 0)
Screenshot: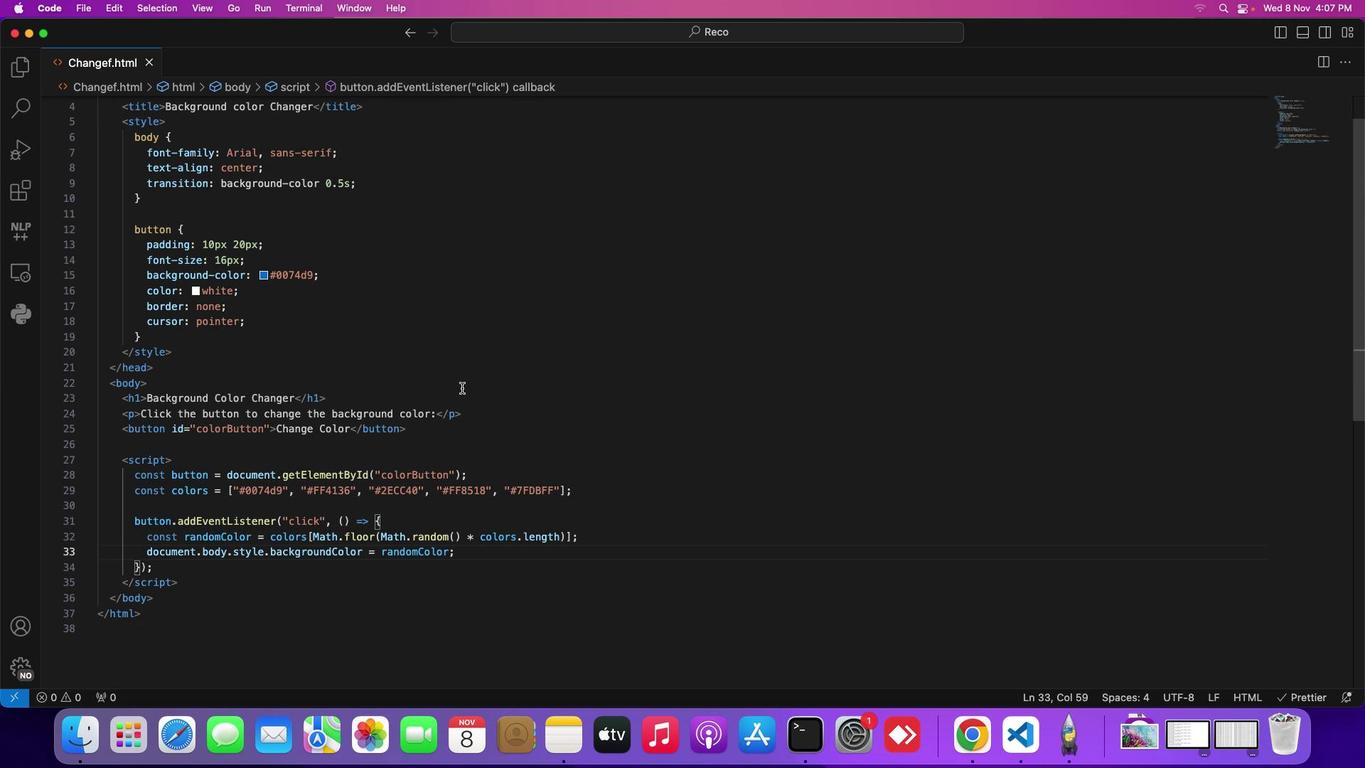
Action: Mouse scrolled (462, 387) with delta (0, 0)
Screenshot: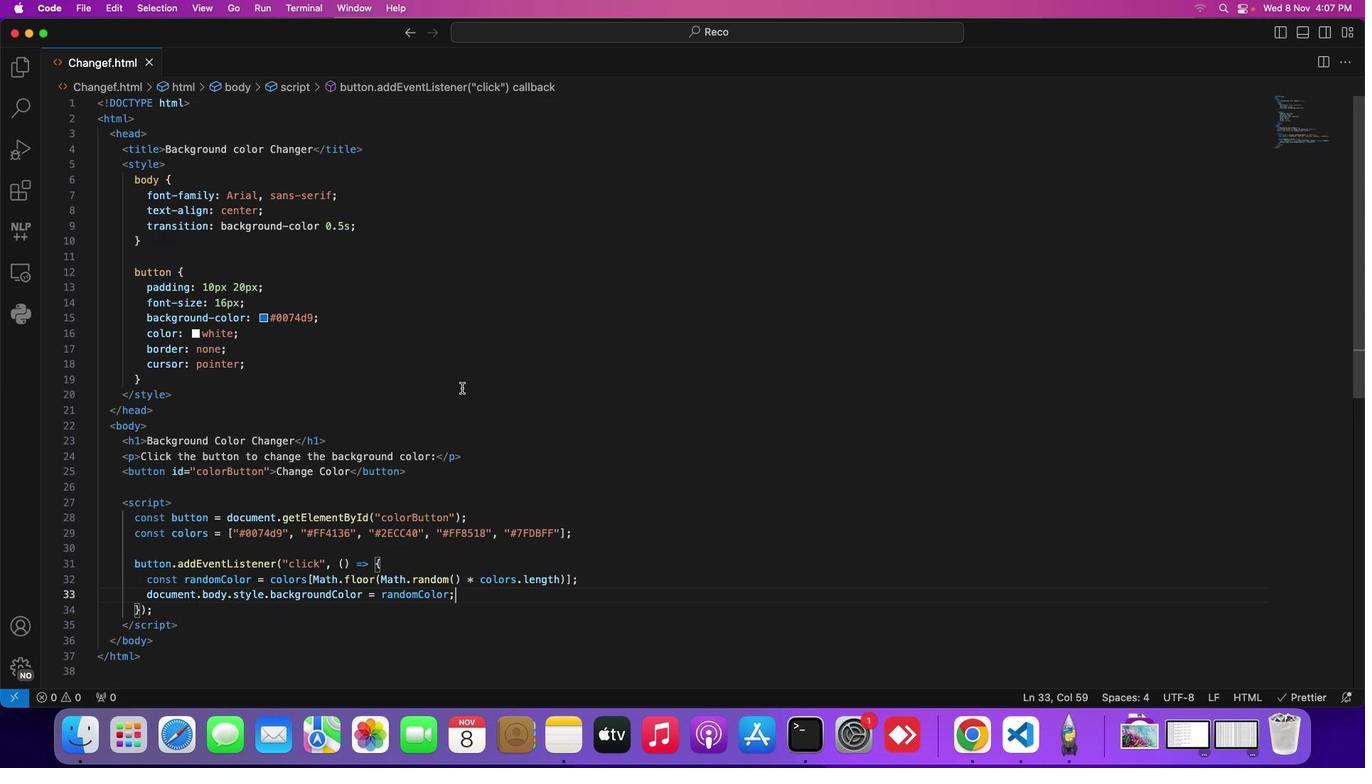 
Action: Mouse scrolled (462, 387) with delta (0, 0)
Screenshot: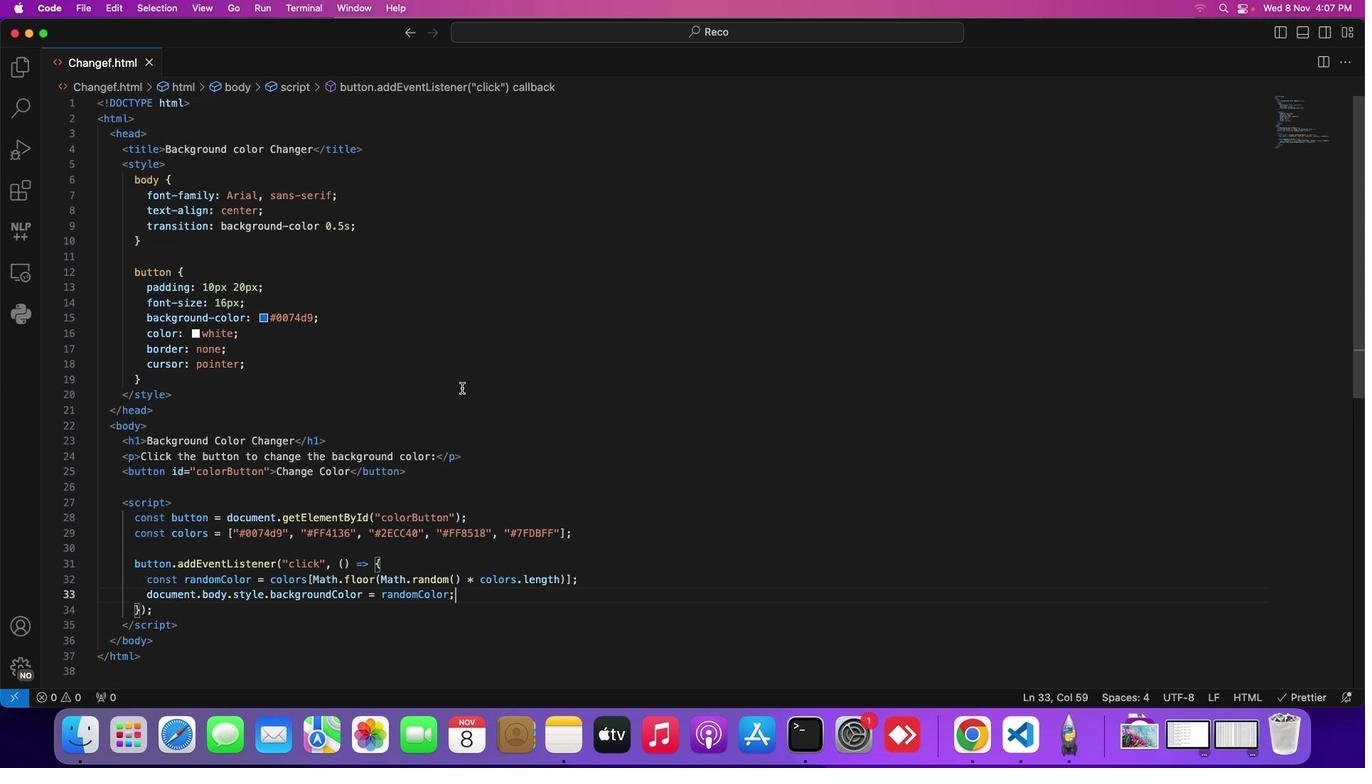 
Action: Mouse scrolled (462, 387) with delta (0, 0)
Screenshot: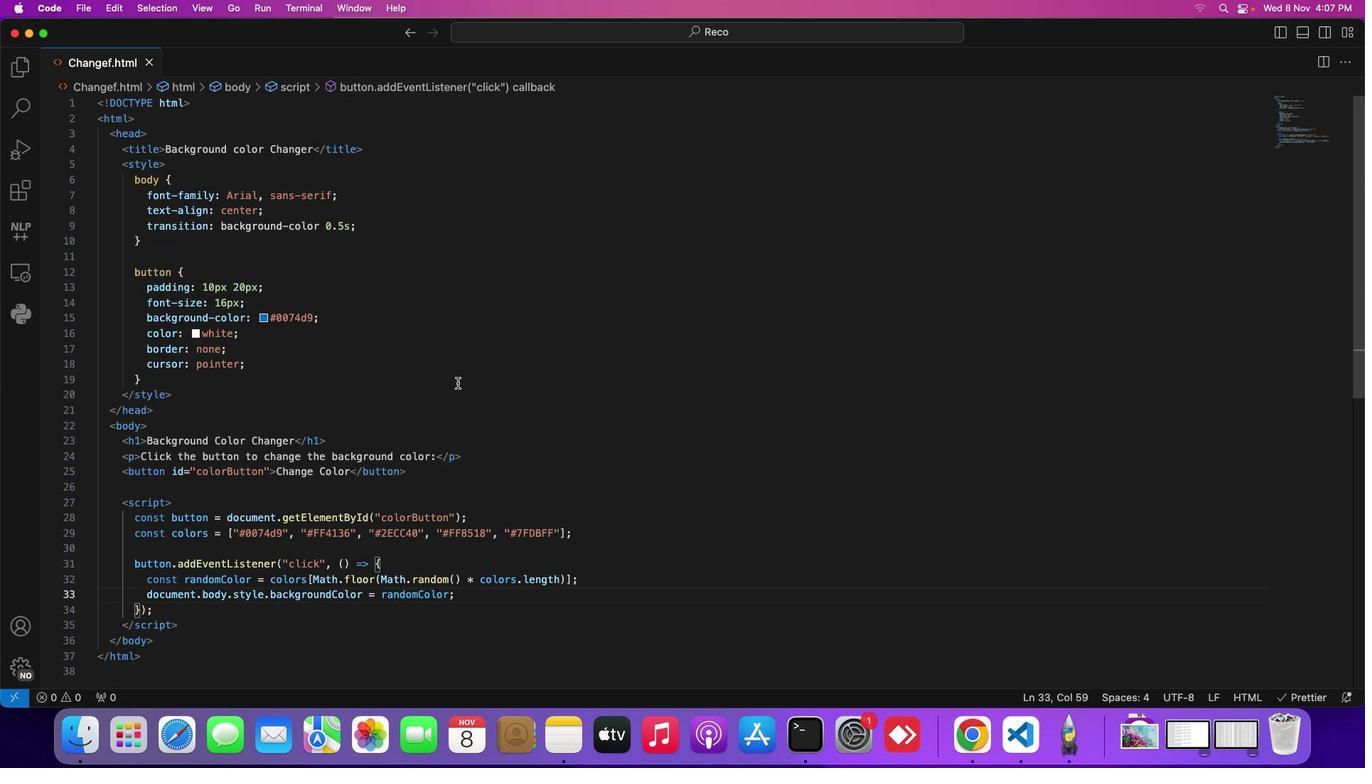 
Action: Mouse scrolled (462, 387) with delta (0, 0)
Screenshot: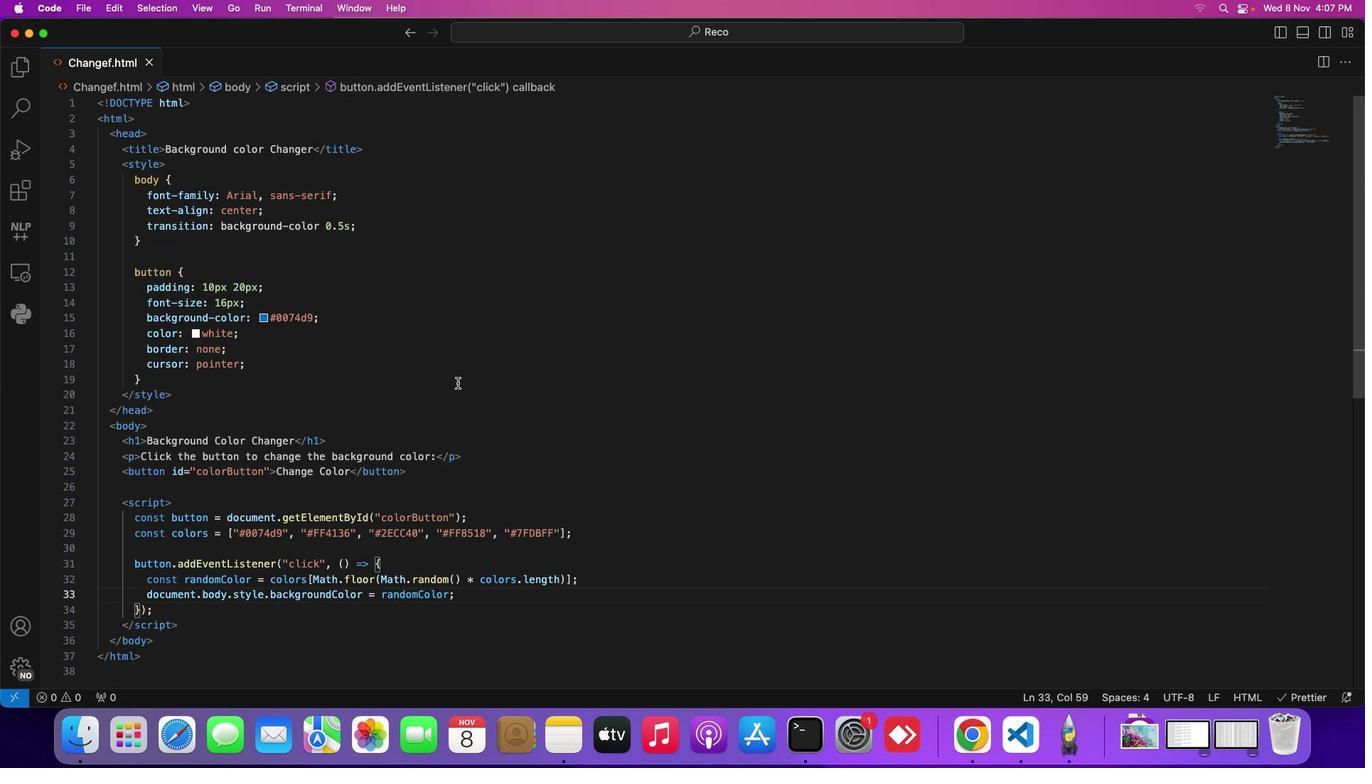 
Action: Mouse moved to (303, 9)
Screenshot: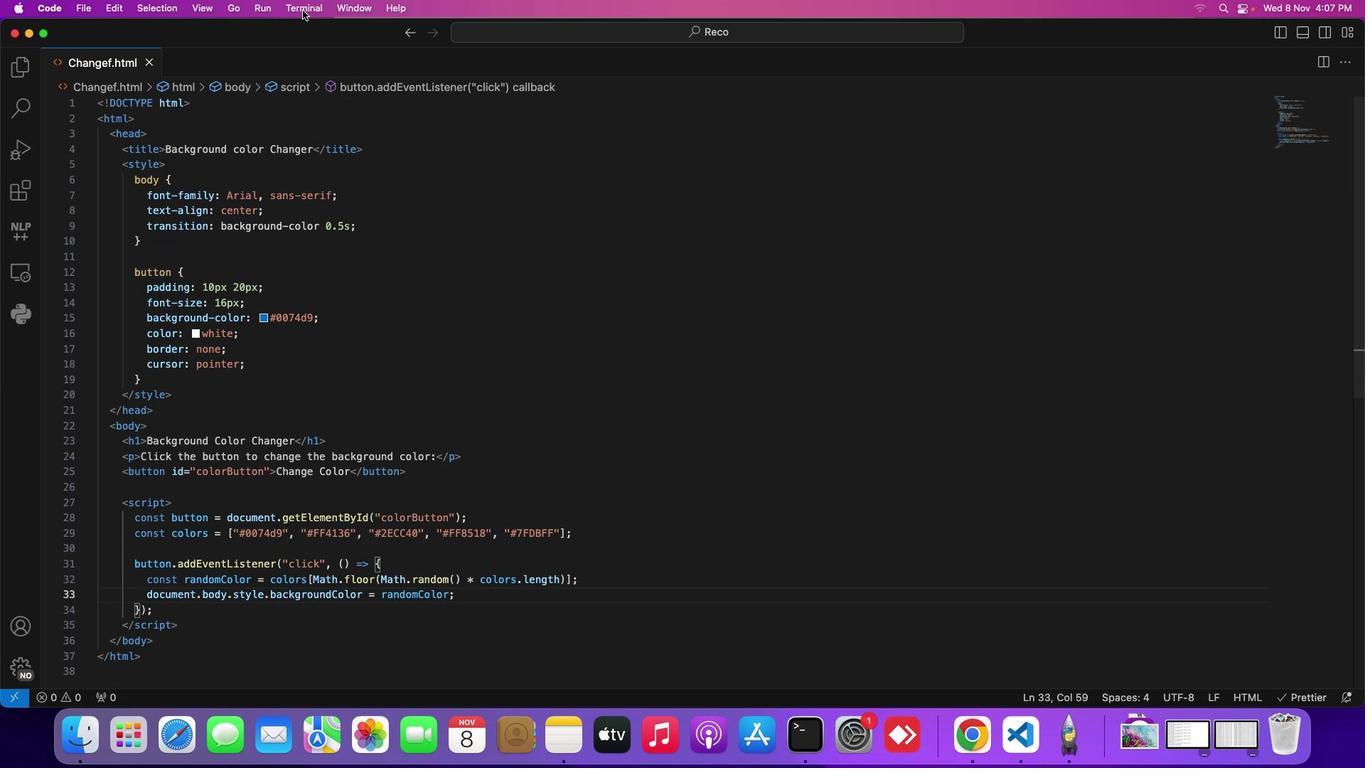 
Action: Mouse pressed left at (303, 9)
Screenshot: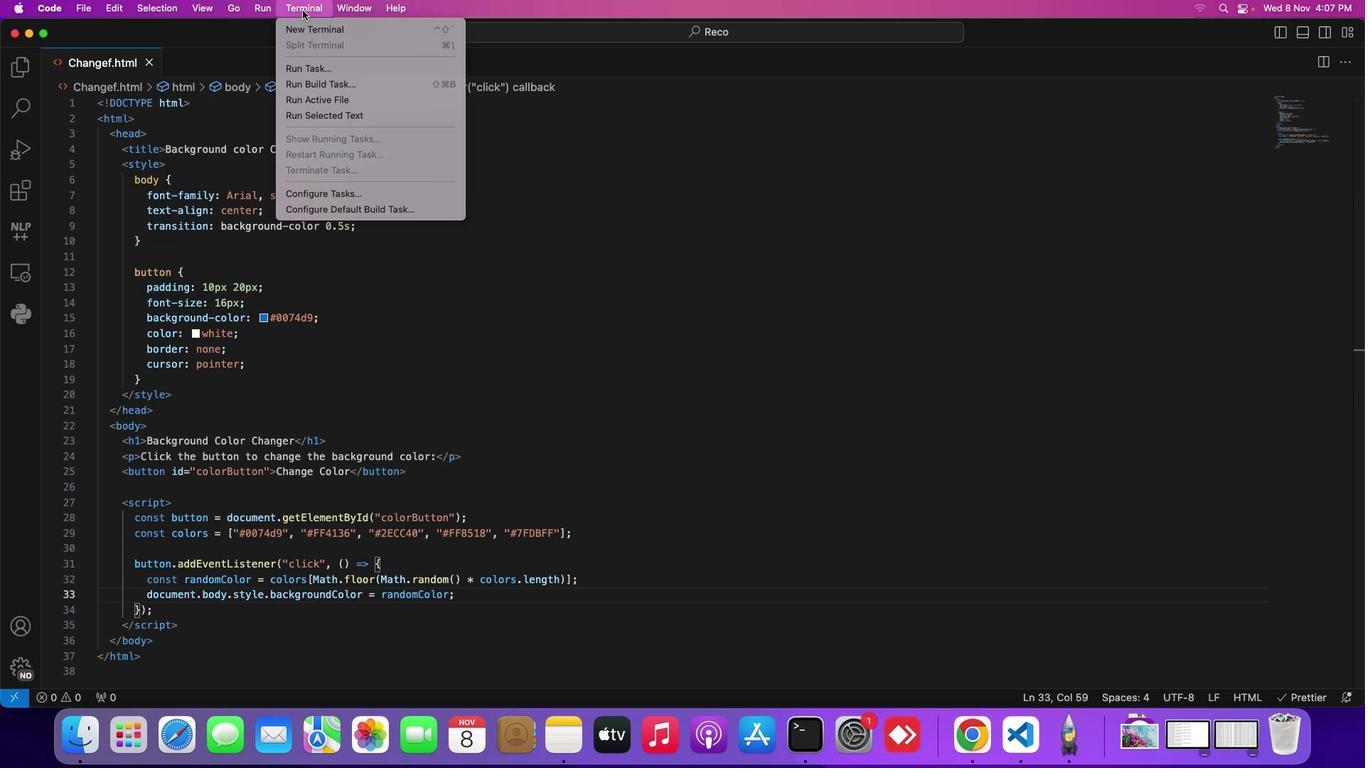 
Action: Mouse moved to (258, 10)
Screenshot: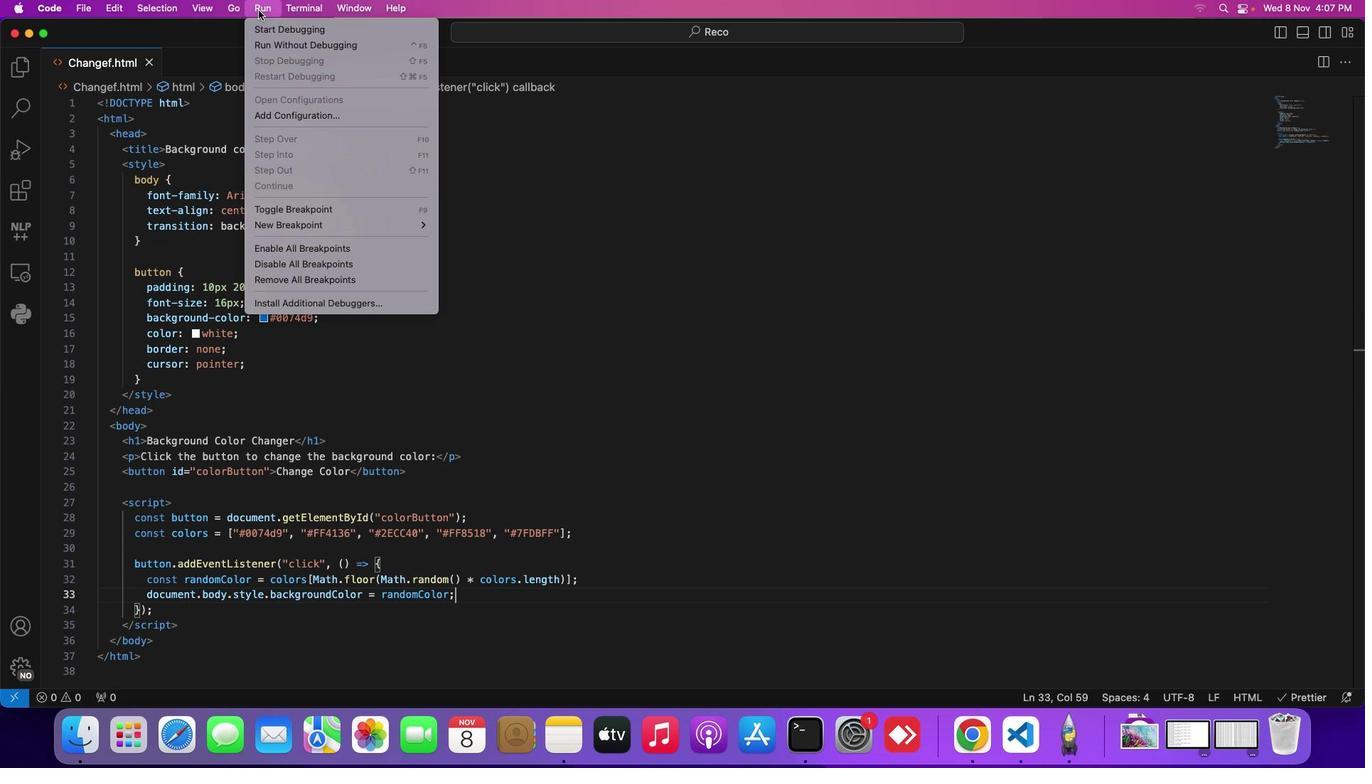 
Action: Mouse pressed left at (258, 10)
Screenshot: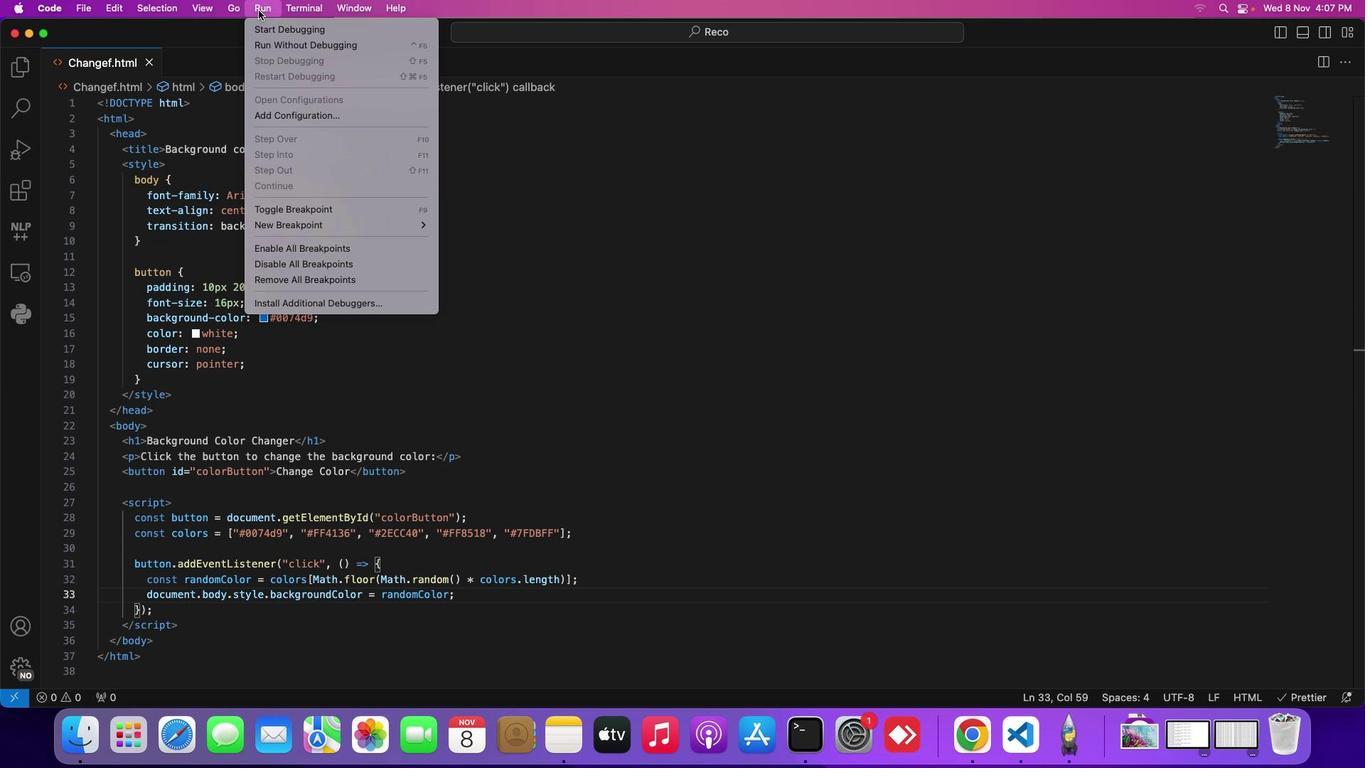 
Action: Mouse pressed left at (258, 10)
Screenshot: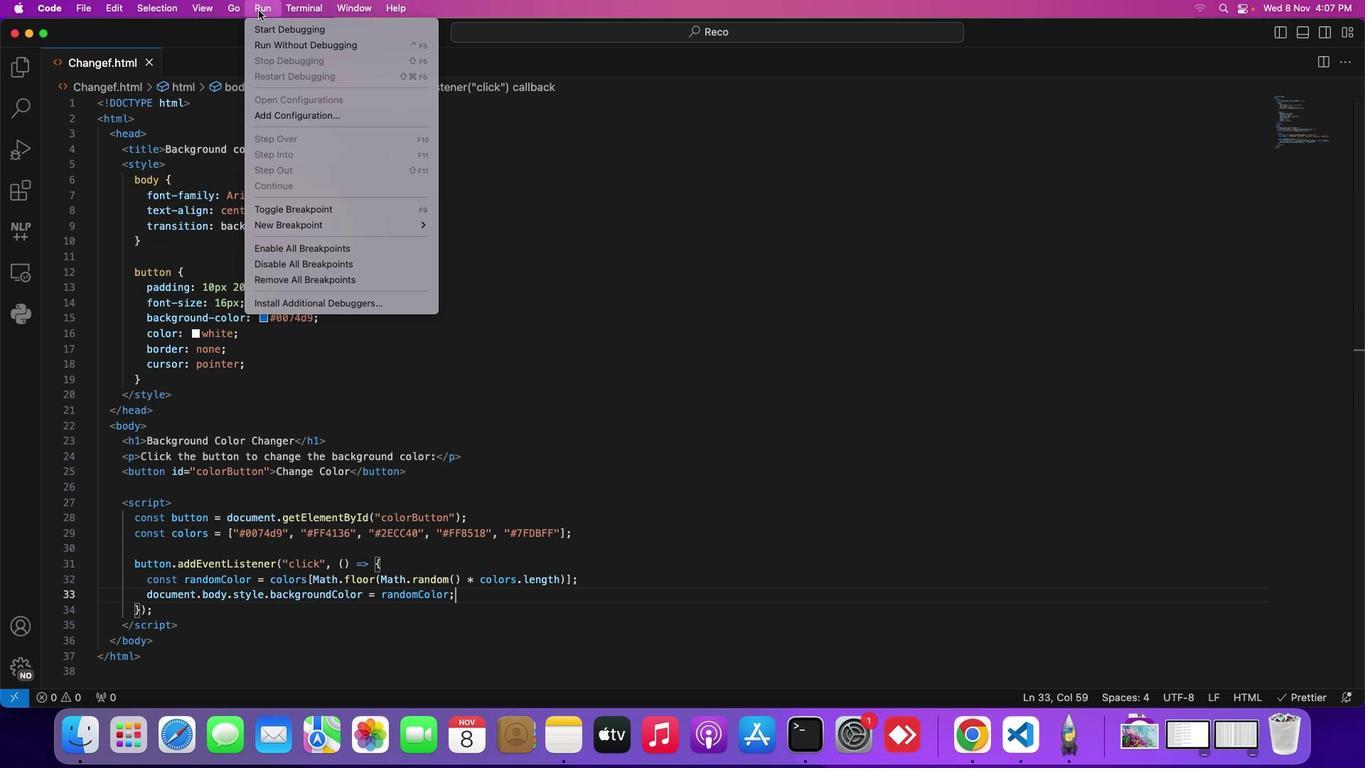 
Action: Mouse moved to (312, 47)
Screenshot: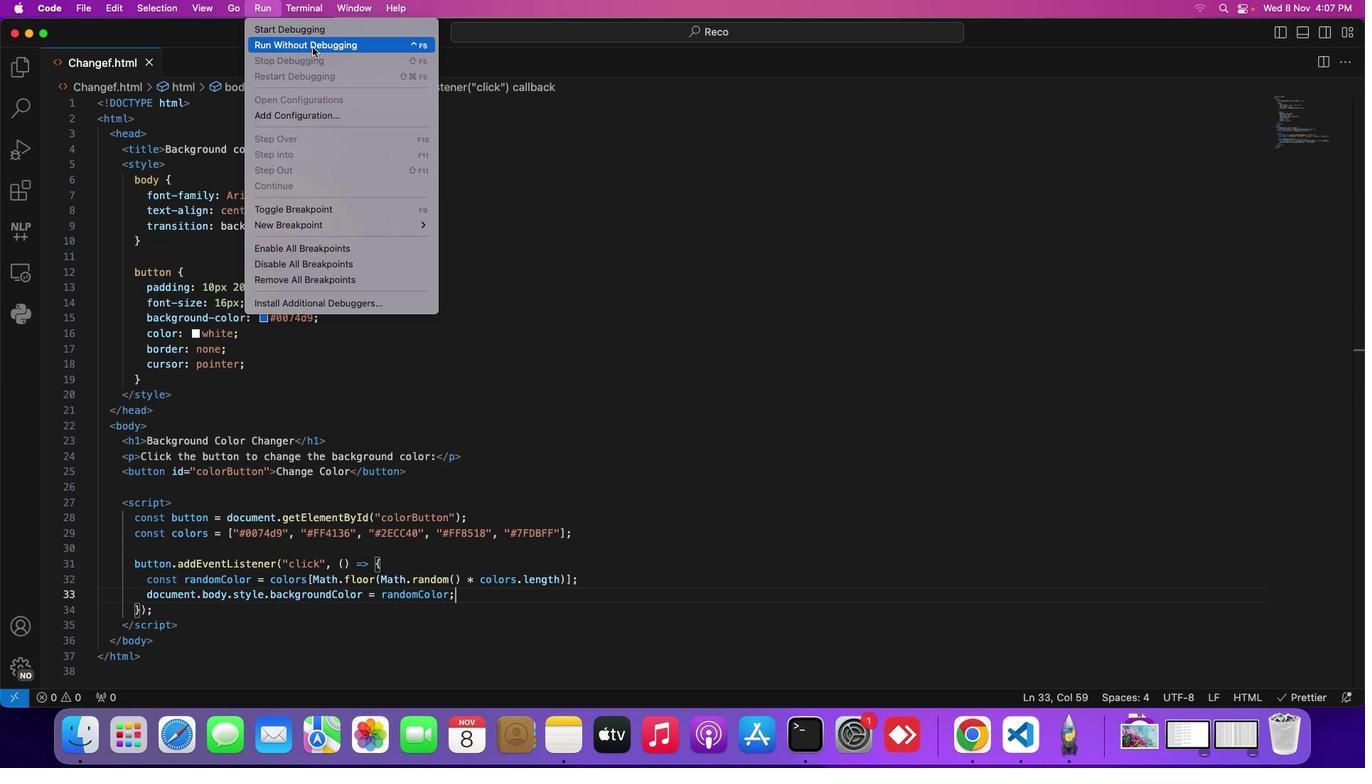
Action: Mouse pressed left at (312, 47)
Screenshot: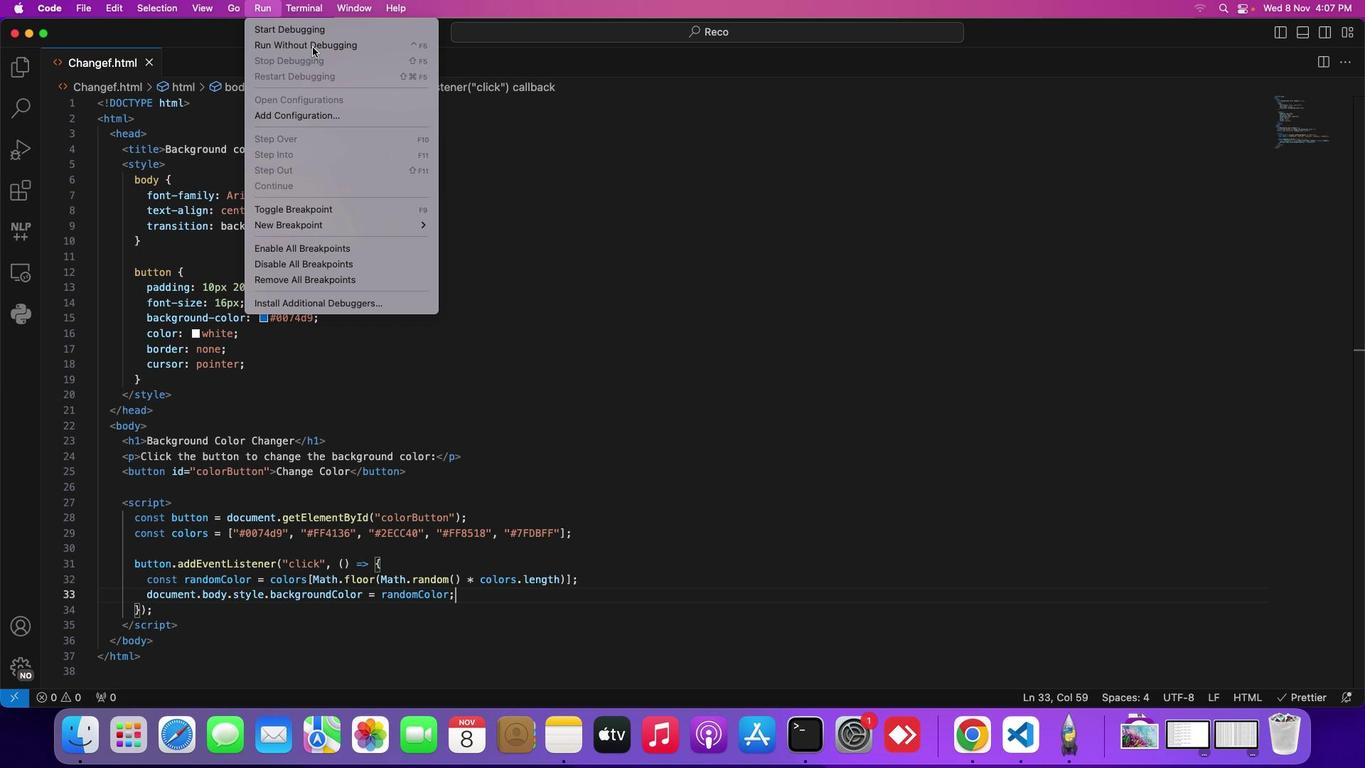 
Action: Mouse moved to (463, 66)
Screenshot: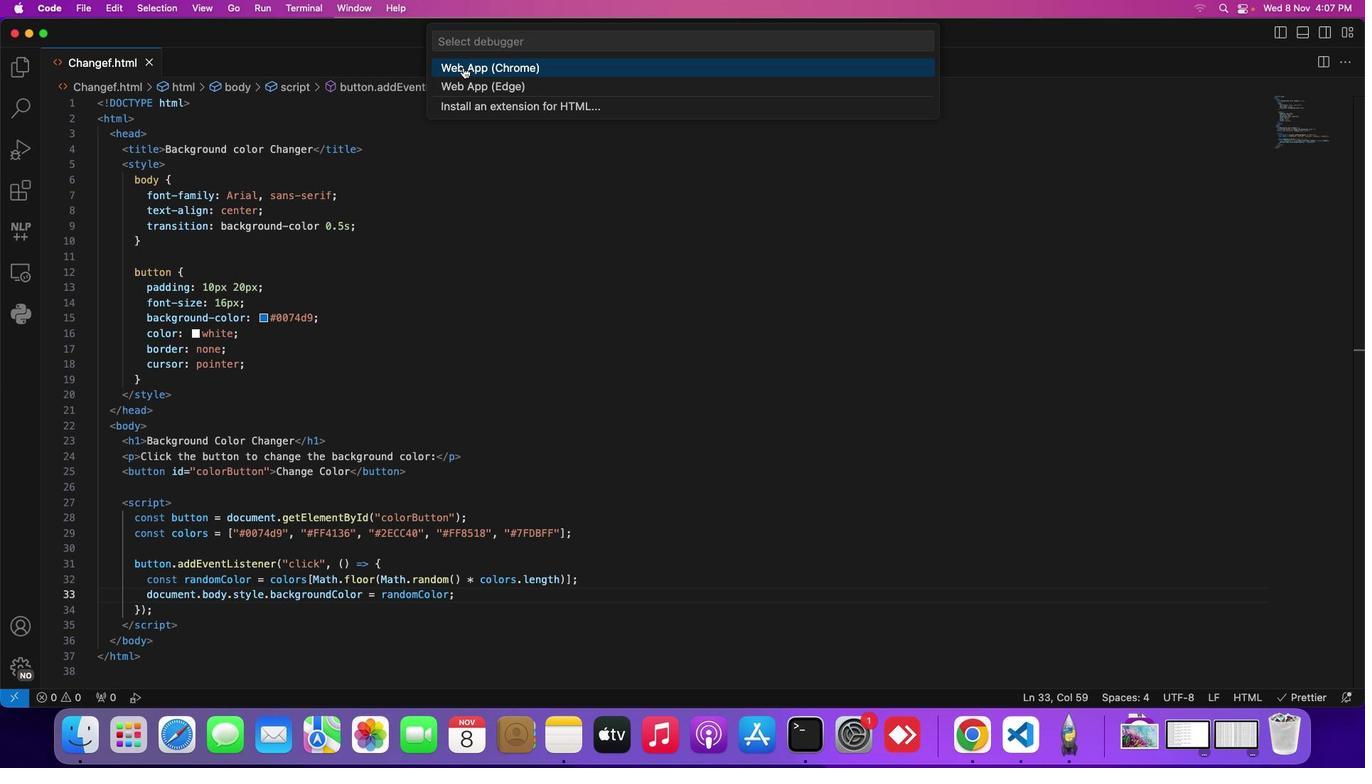 
Action: Mouse pressed left at (463, 66)
Screenshot: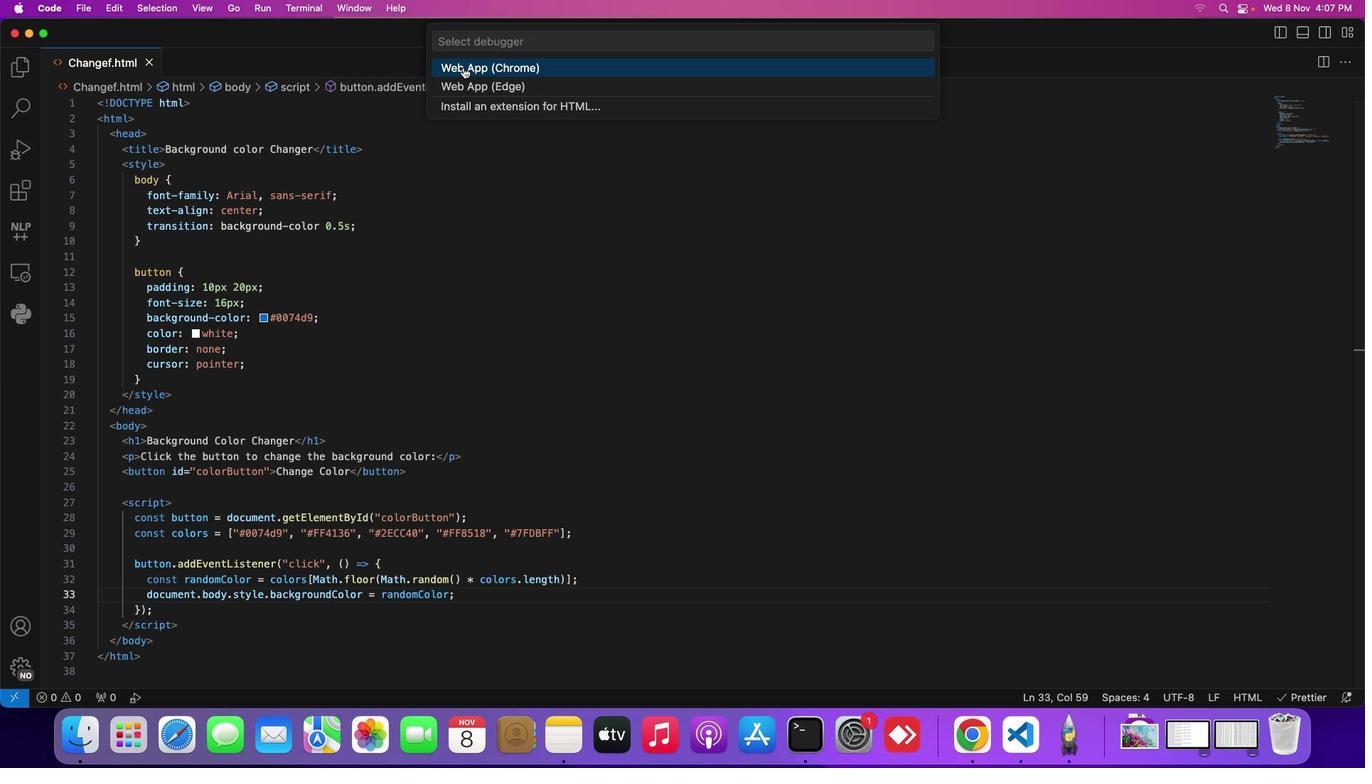 
Action: Mouse moved to (429, 184)
Screenshot: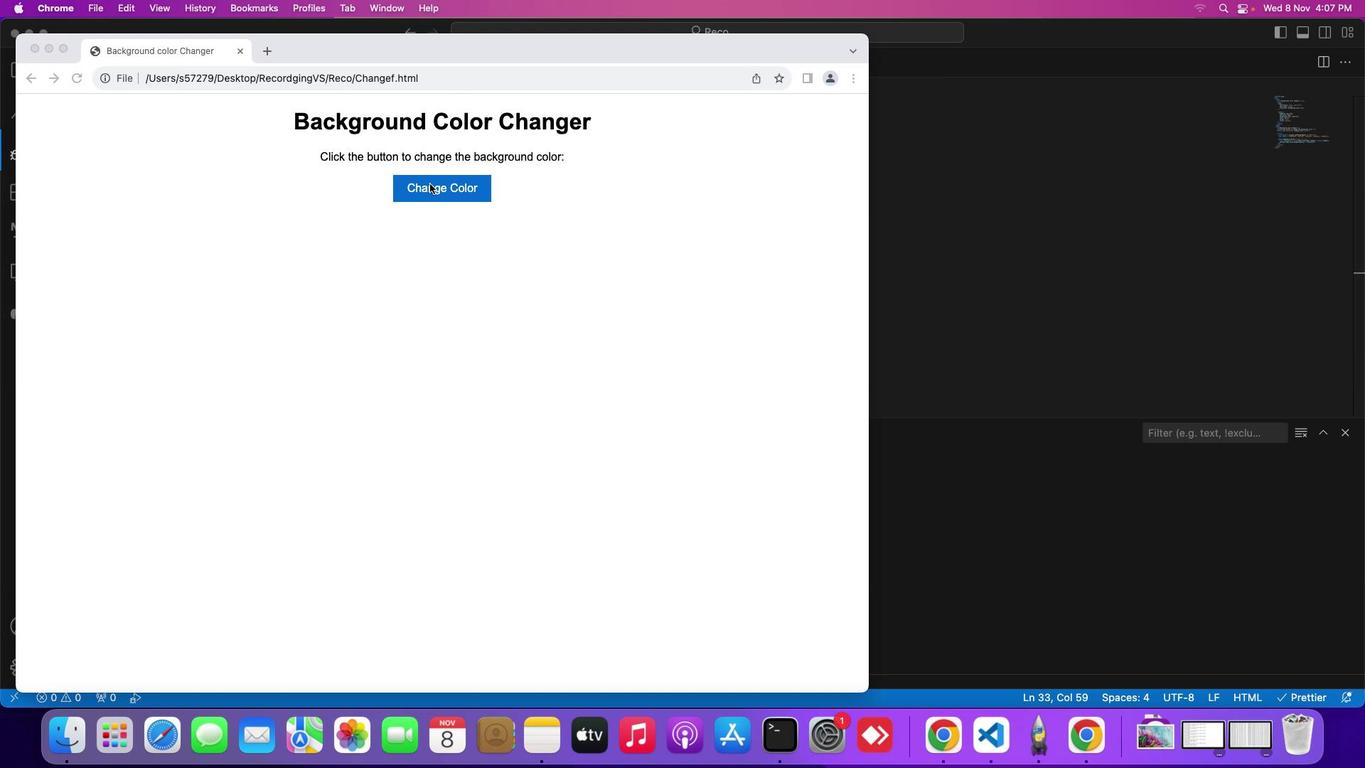 
Action: Mouse pressed left at (429, 184)
Screenshot: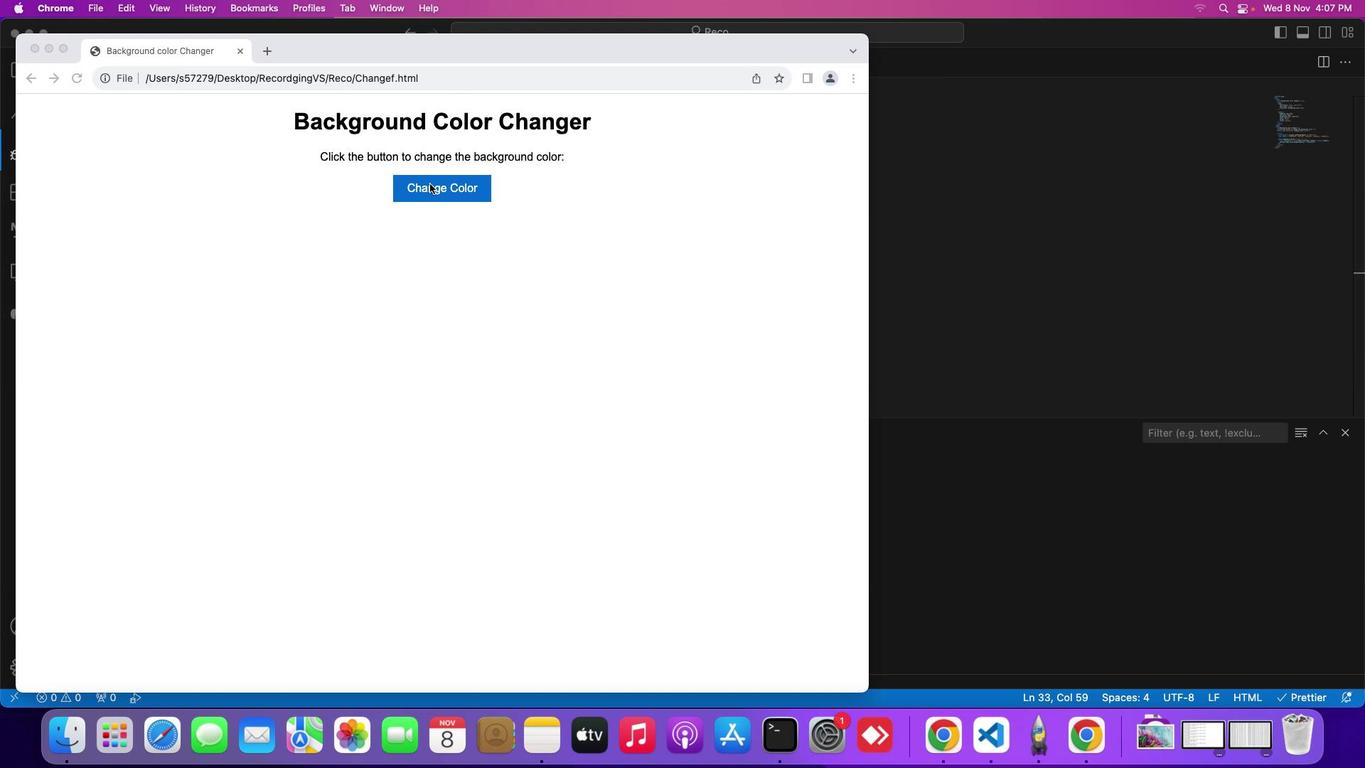 
Action: Mouse moved to (430, 185)
Screenshot: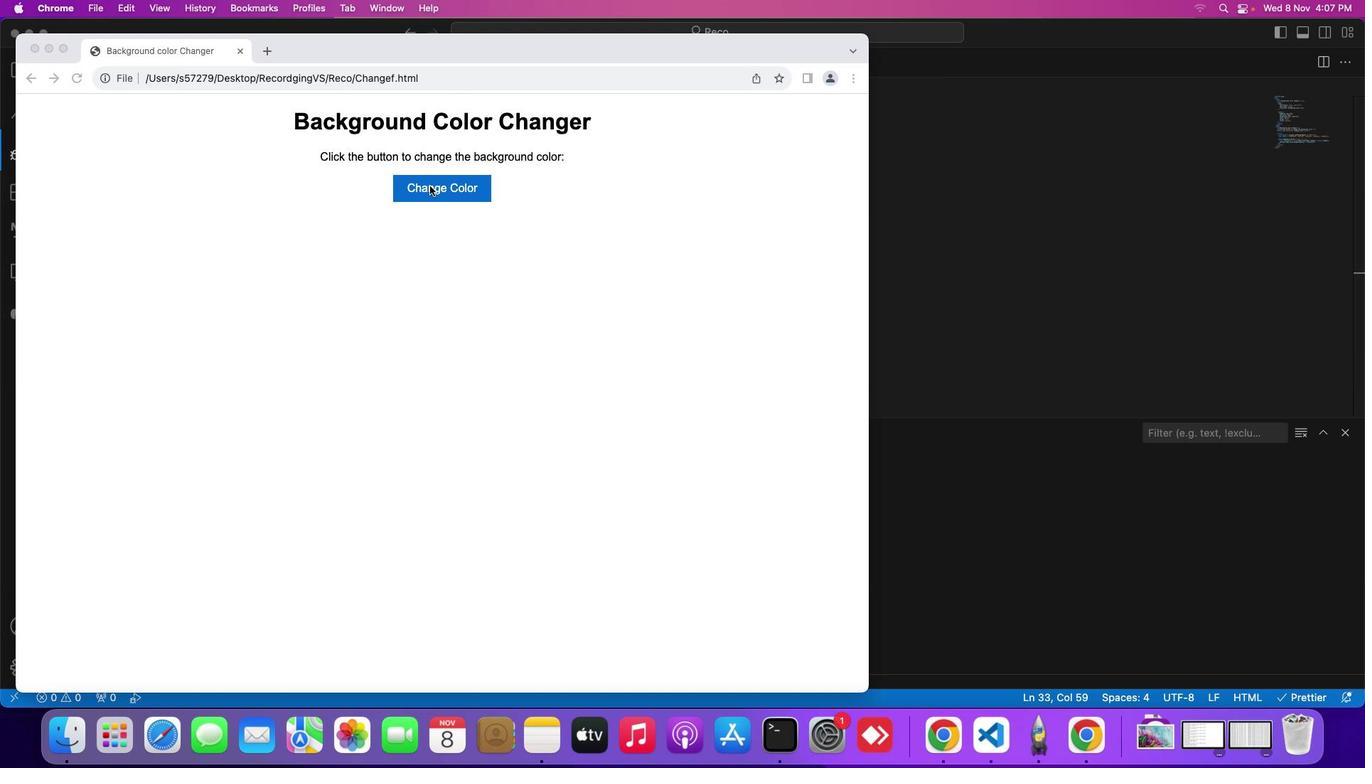 
Action: Mouse pressed left at (430, 185)
Screenshot: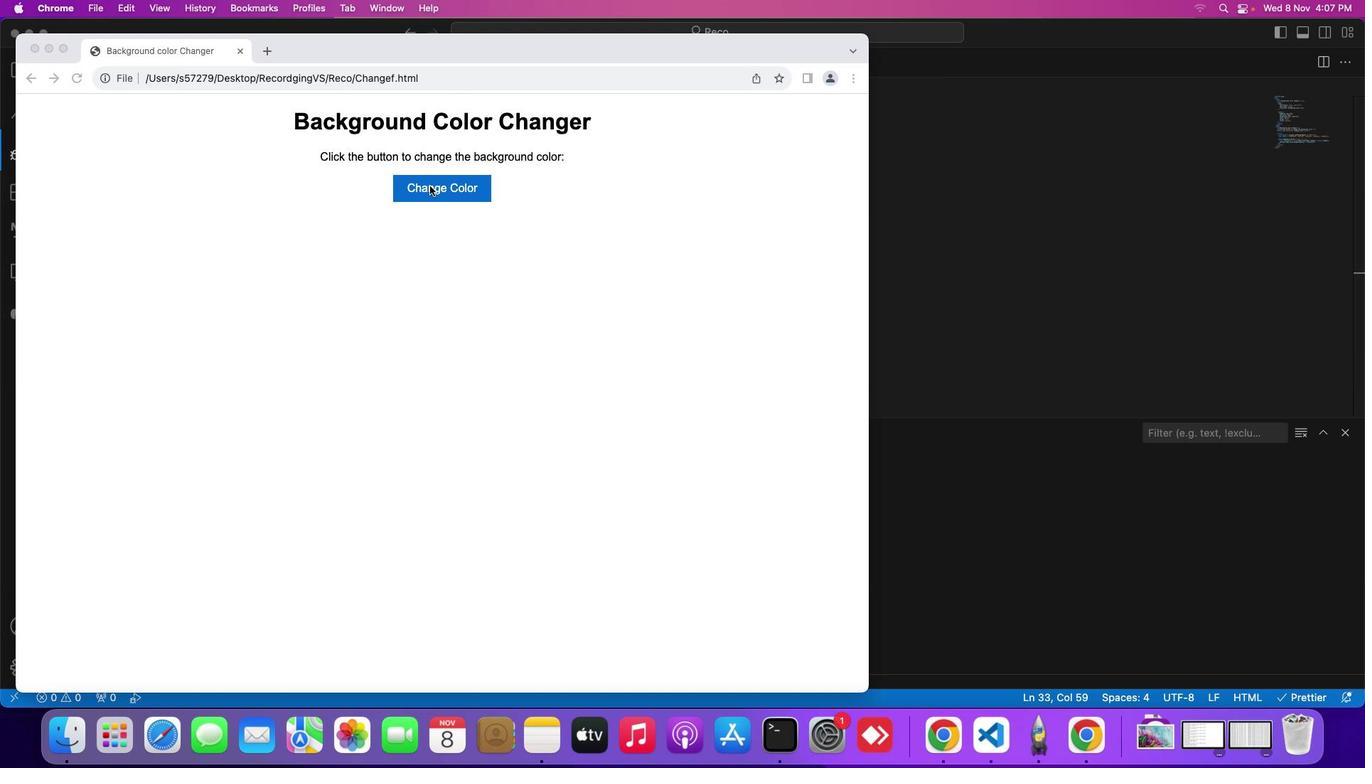 
Action: Mouse pressed left at (430, 185)
Screenshot: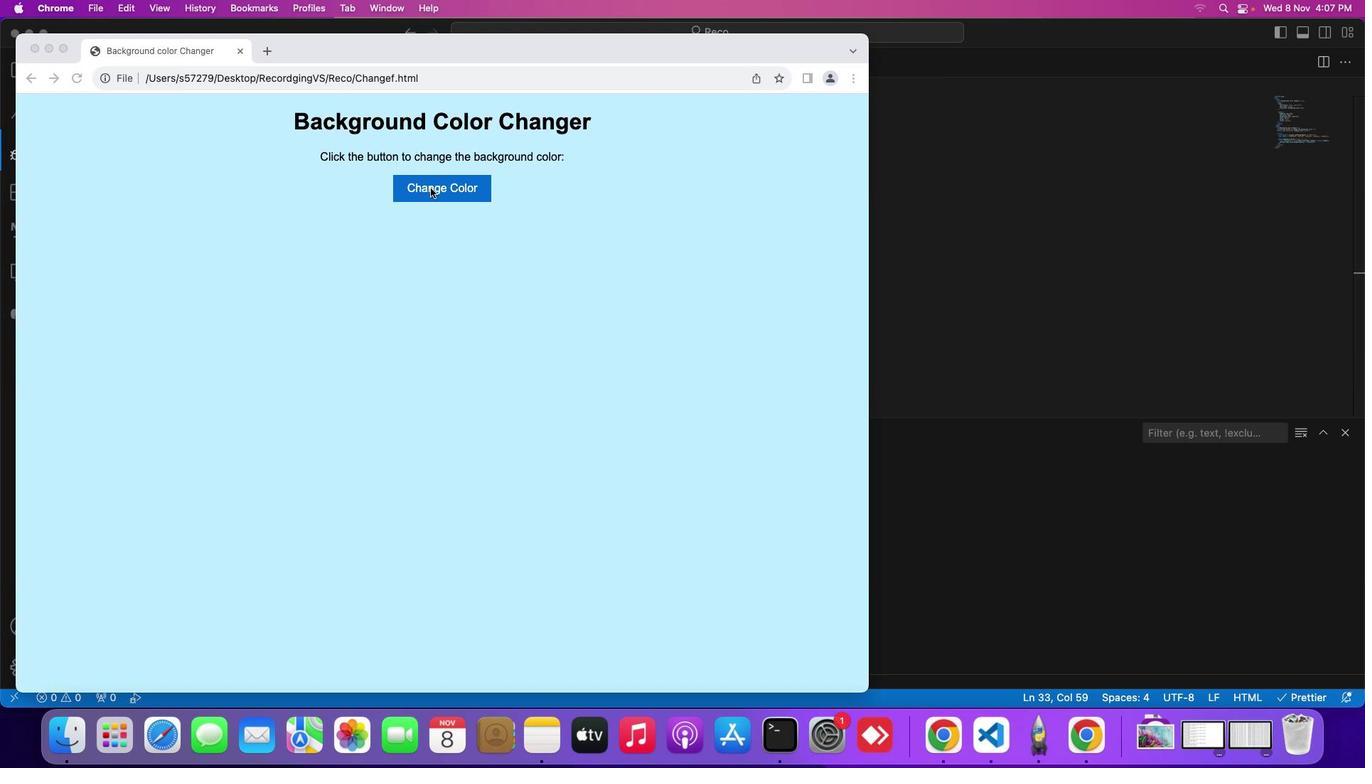 
Action: Mouse moved to (431, 192)
Screenshot: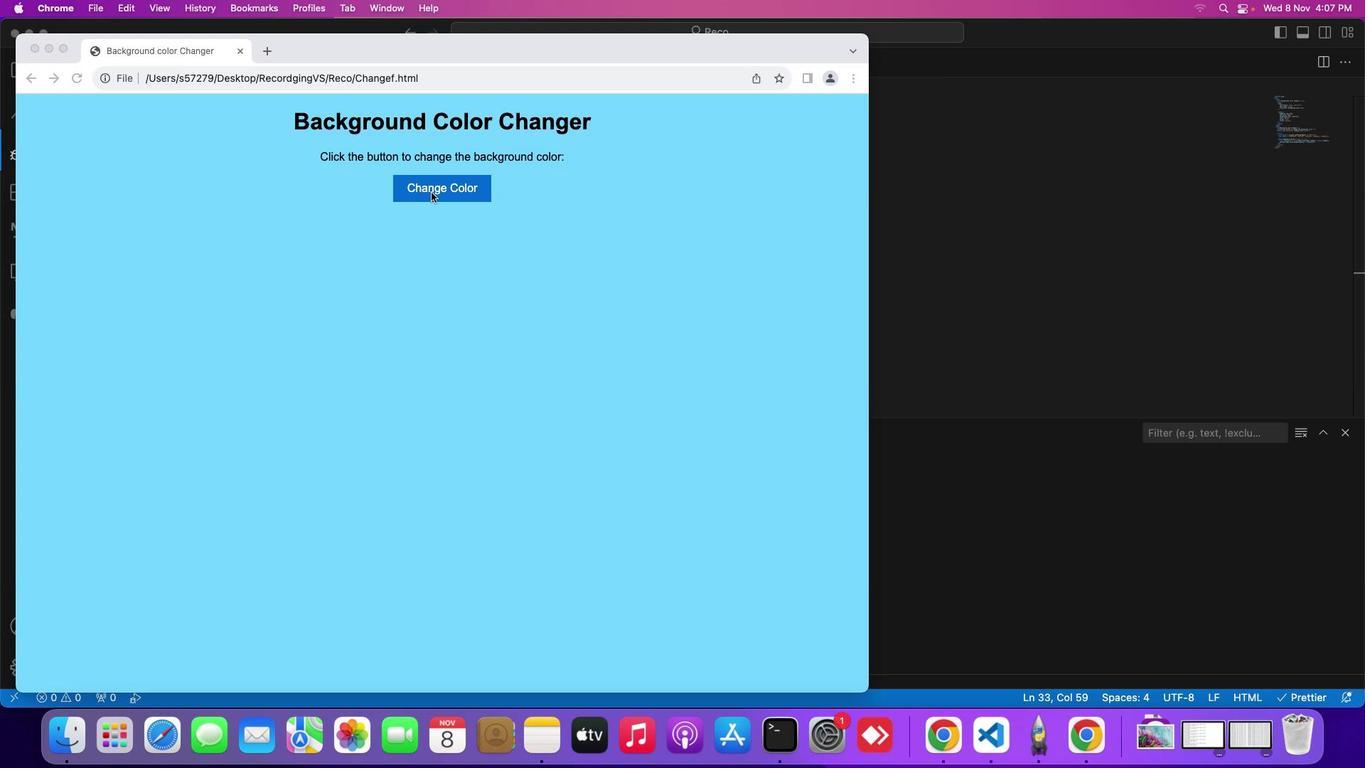 
Action: Mouse pressed left at (431, 192)
Screenshot: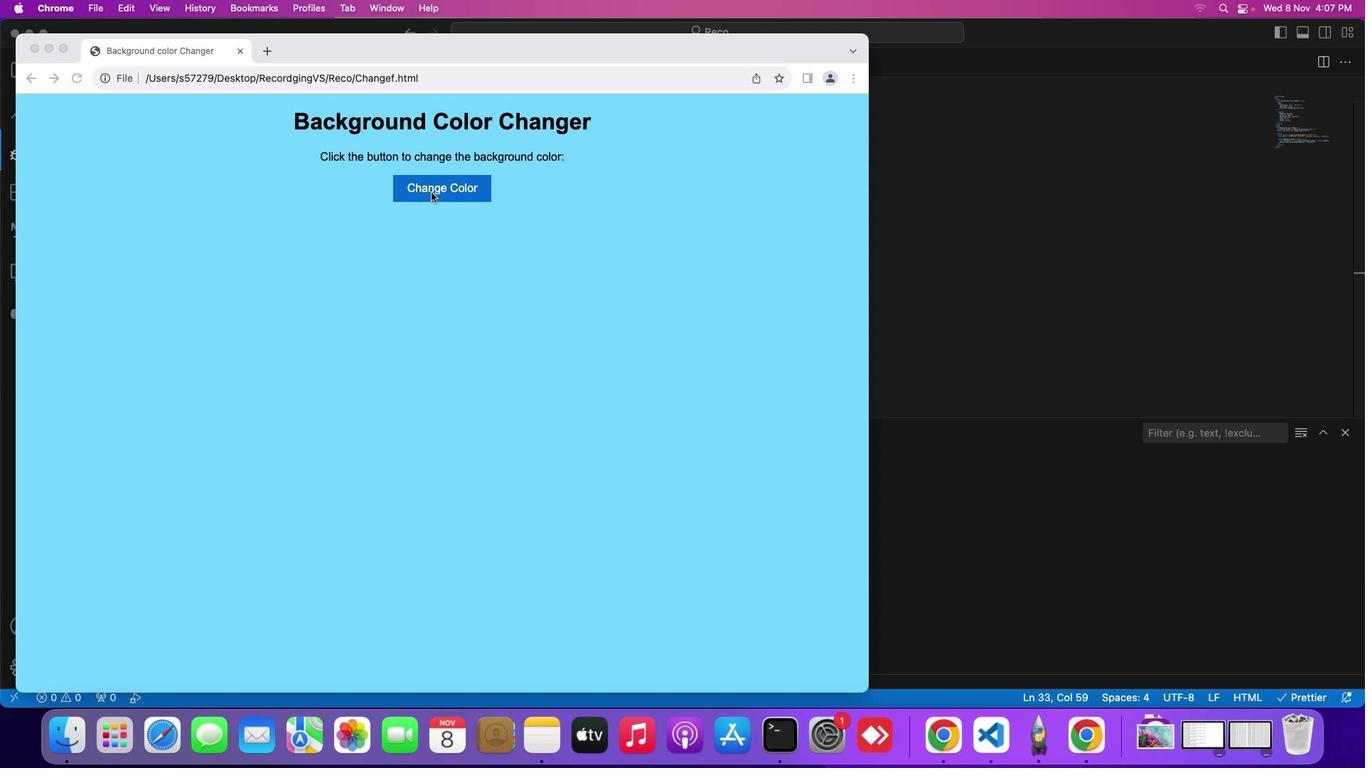 
Action: Mouse pressed left at (431, 192)
Screenshot: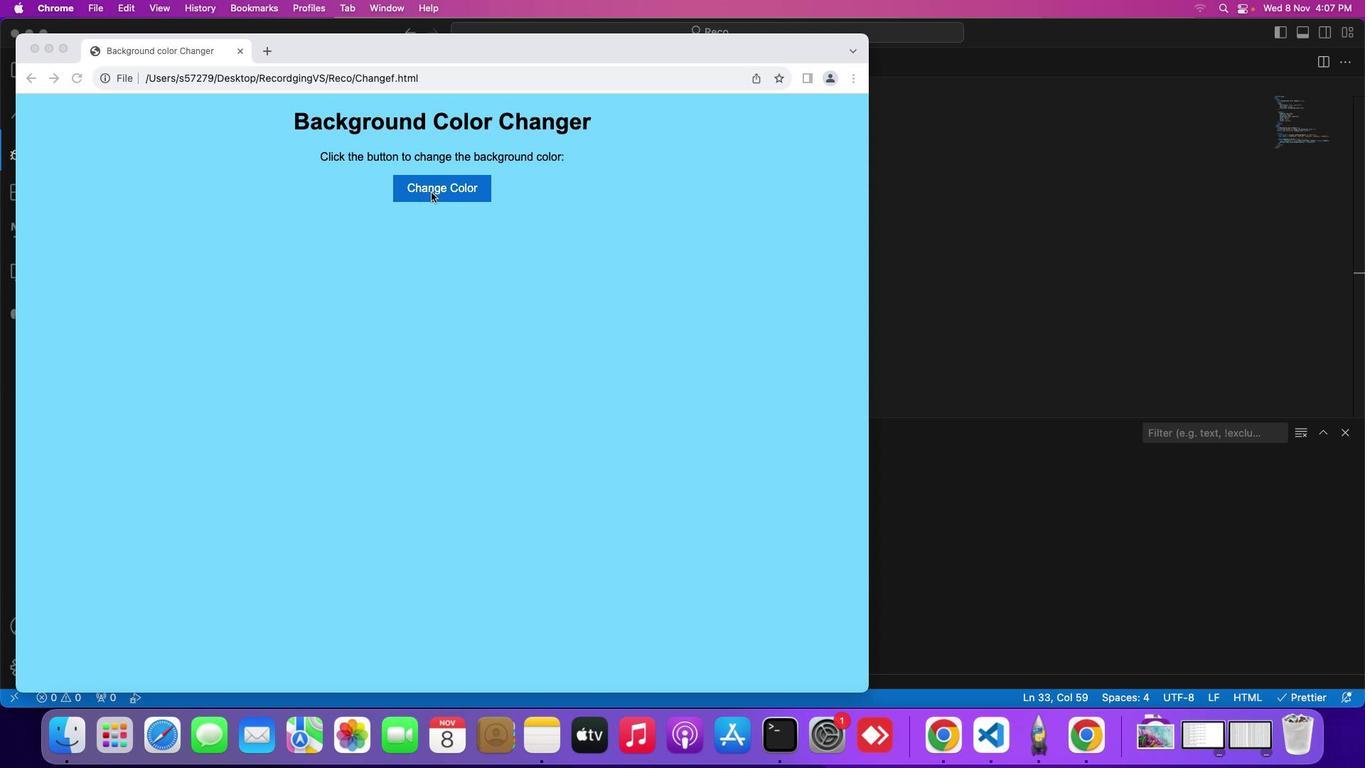 
Action: Mouse moved to (430, 189)
Screenshot: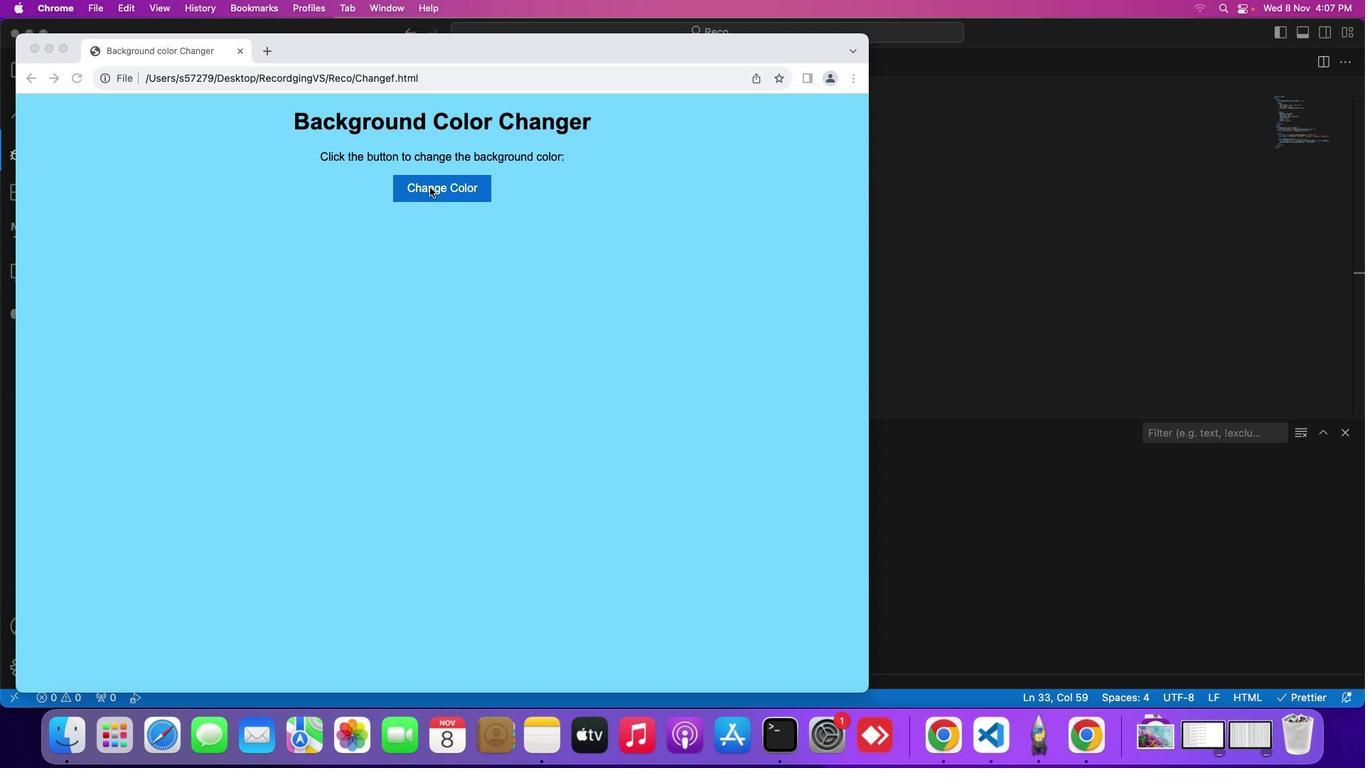 
Action: Mouse pressed left at (430, 189)
Screenshot: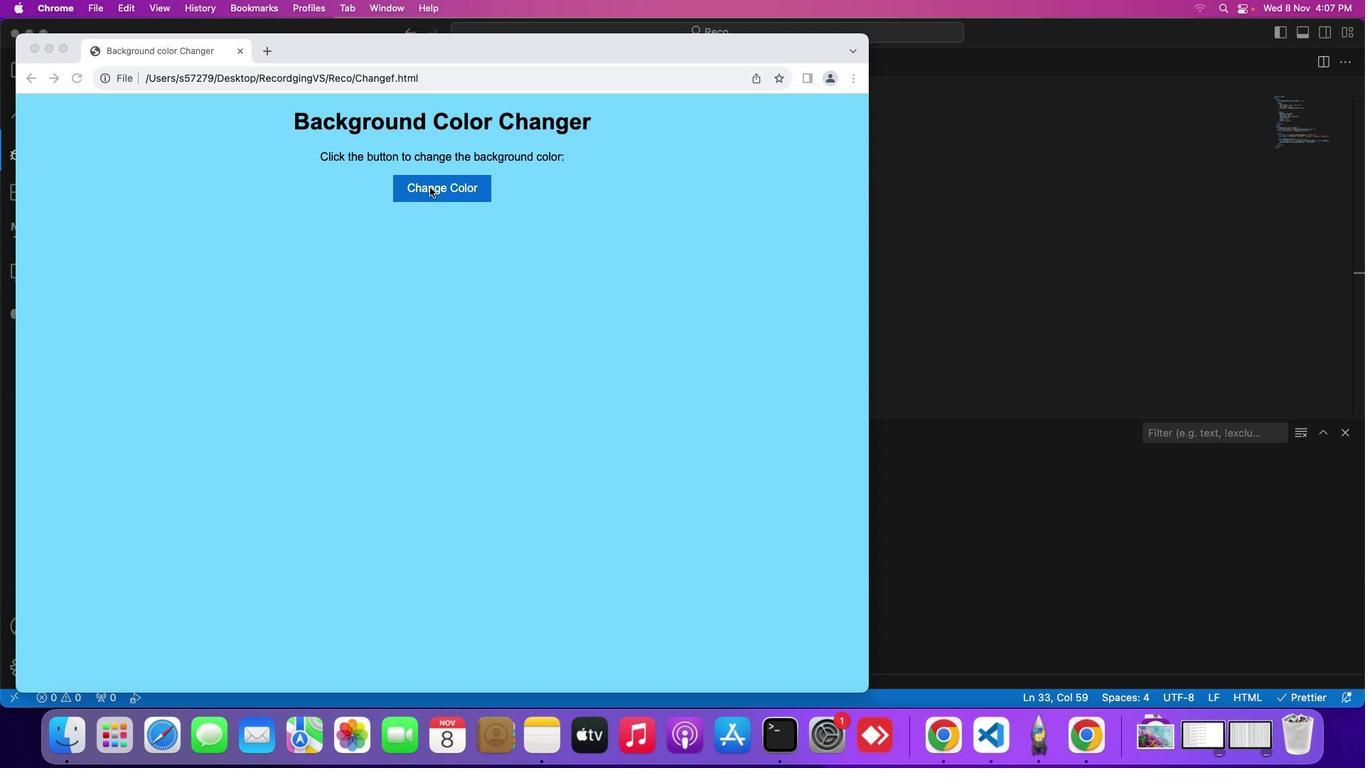 
Action: Mouse moved to (428, 184)
Screenshot: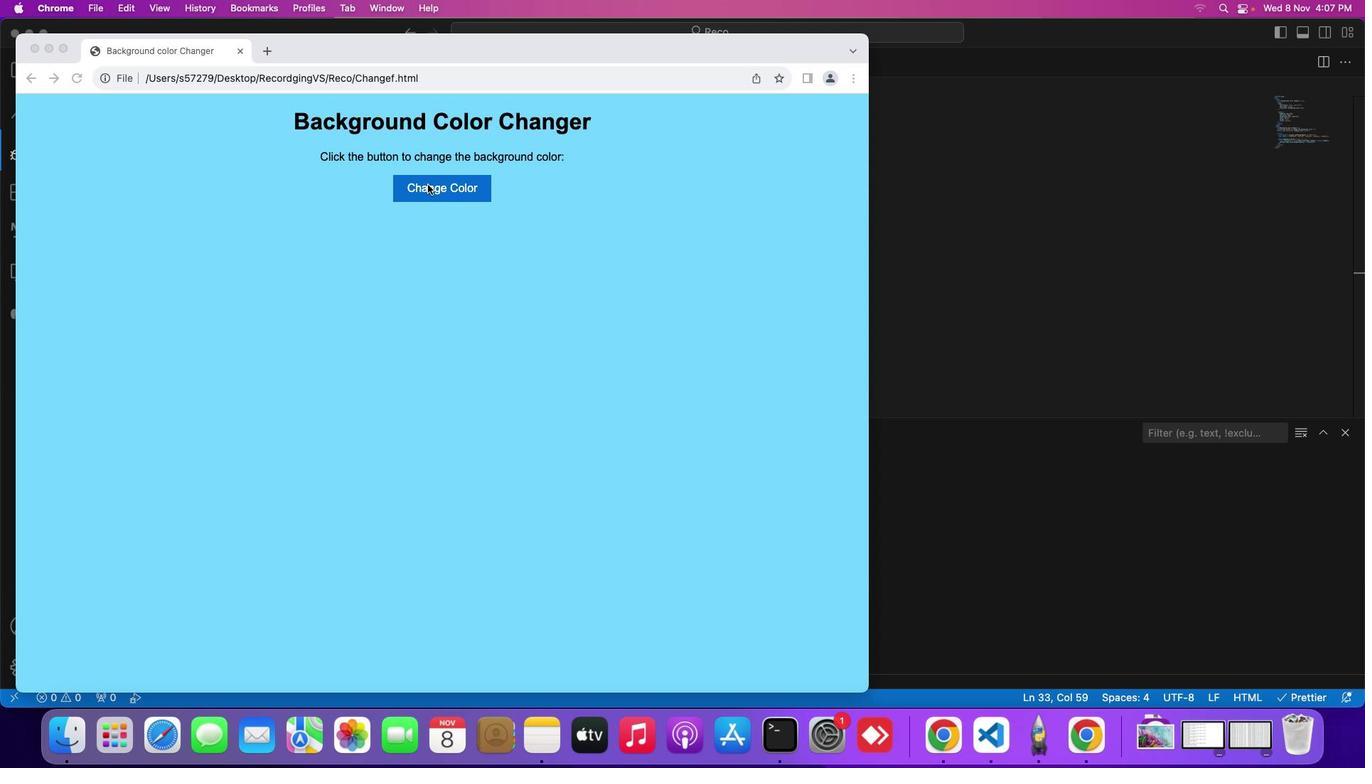
Action: Mouse pressed left at (428, 184)
Screenshot: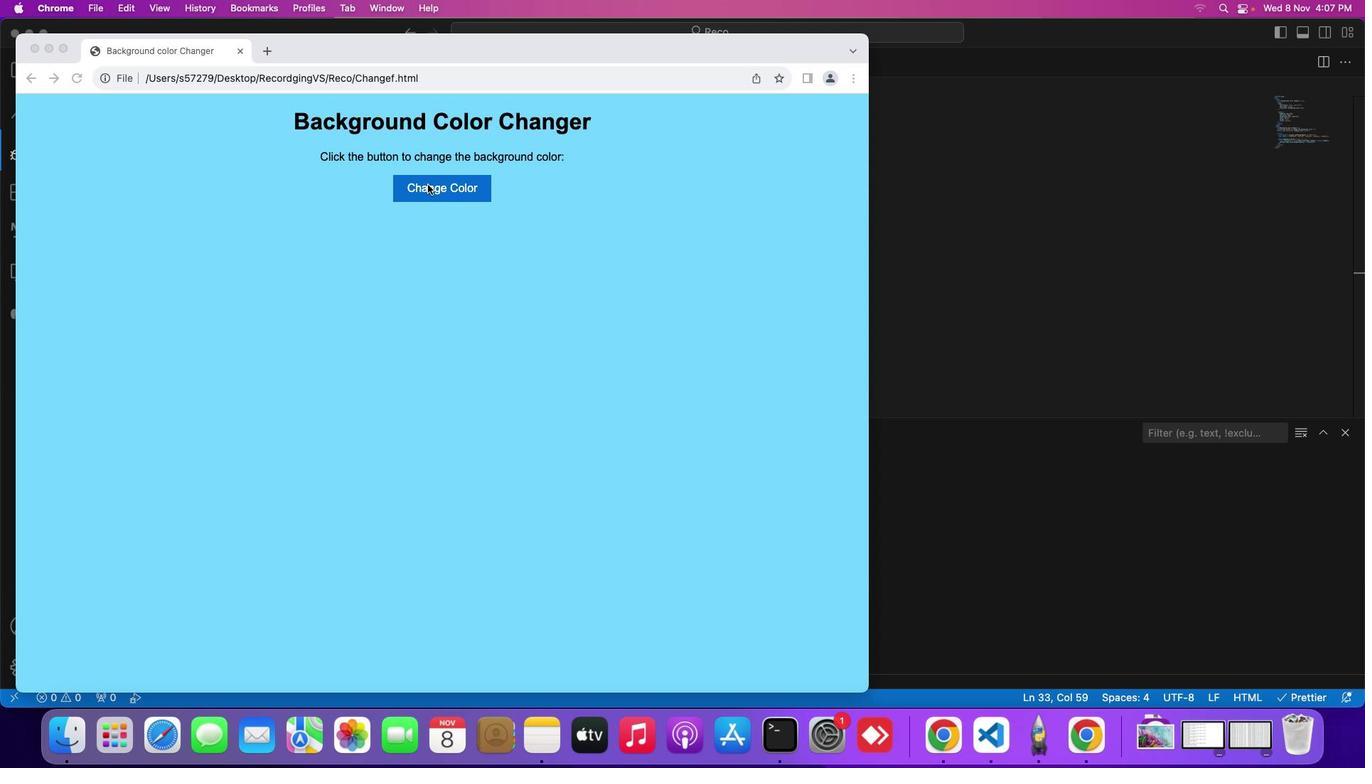 
Action: Mouse moved to (428, 193)
Screenshot: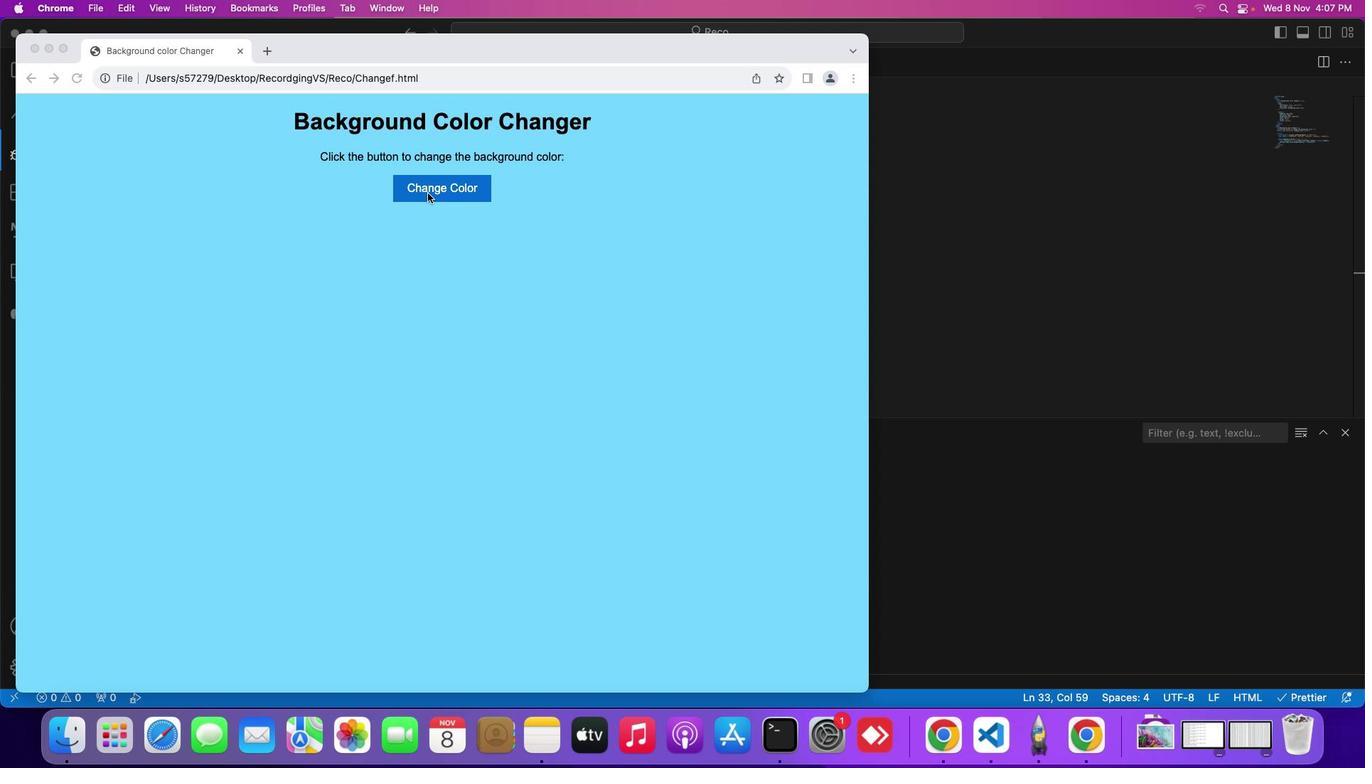 
Action: Mouse pressed left at (428, 193)
Screenshot: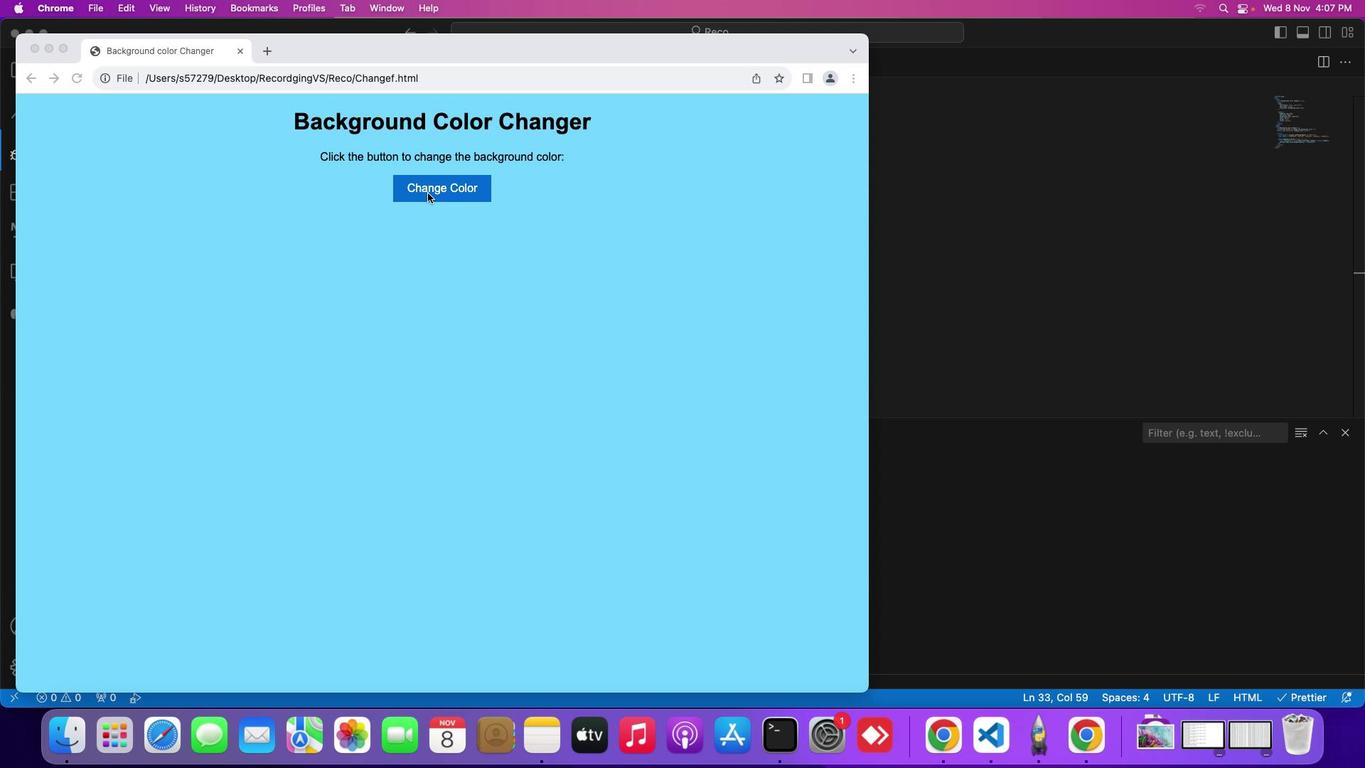
Action: Mouse moved to (430, 197)
Screenshot: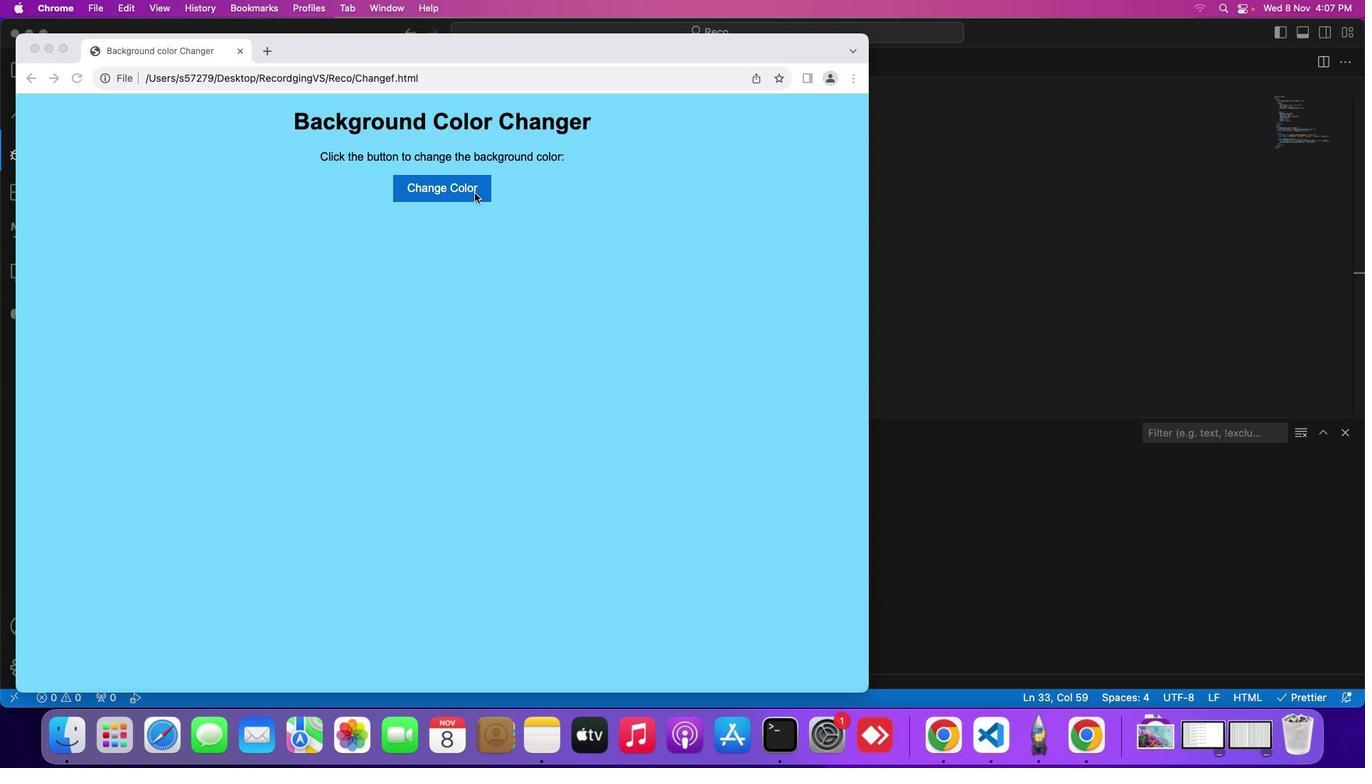 
Action: Mouse pressed left at (430, 197)
Screenshot: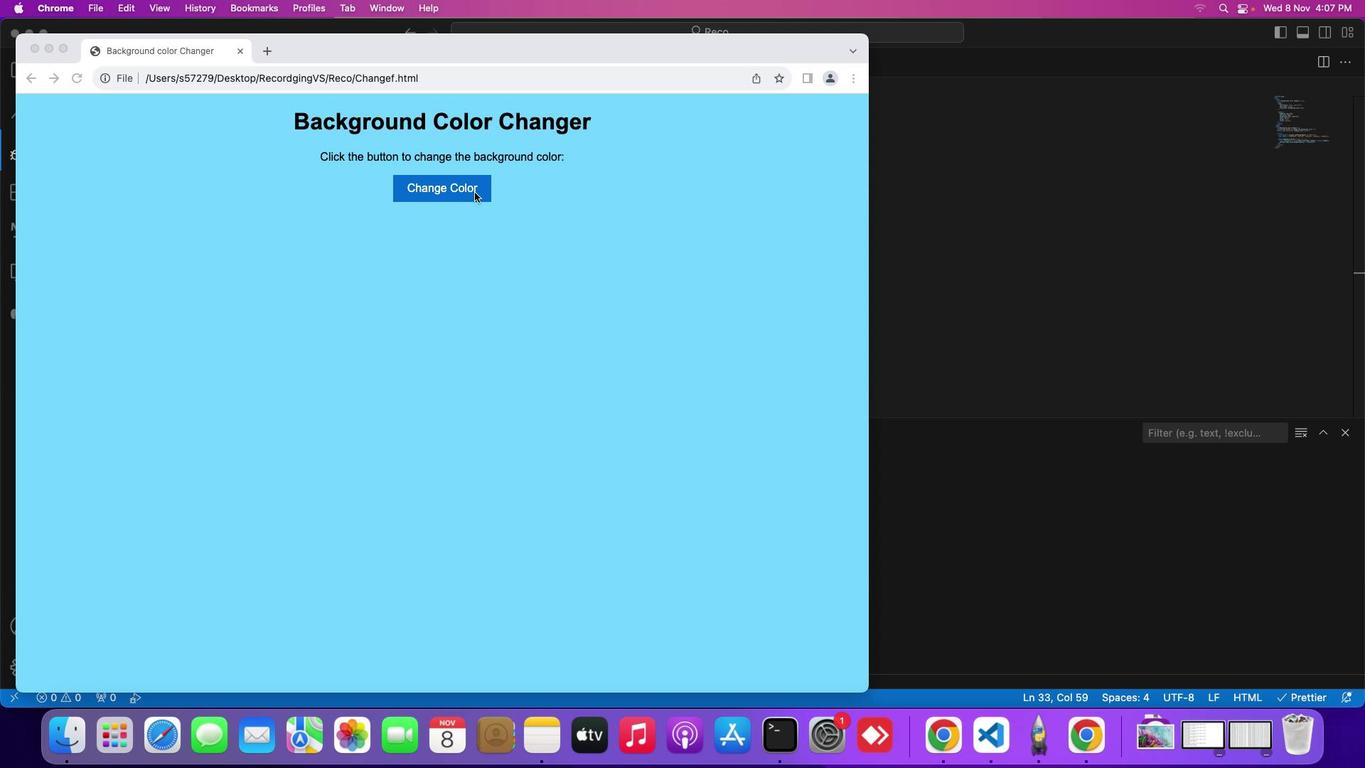 
Action: Mouse moved to (474, 192)
Screenshot: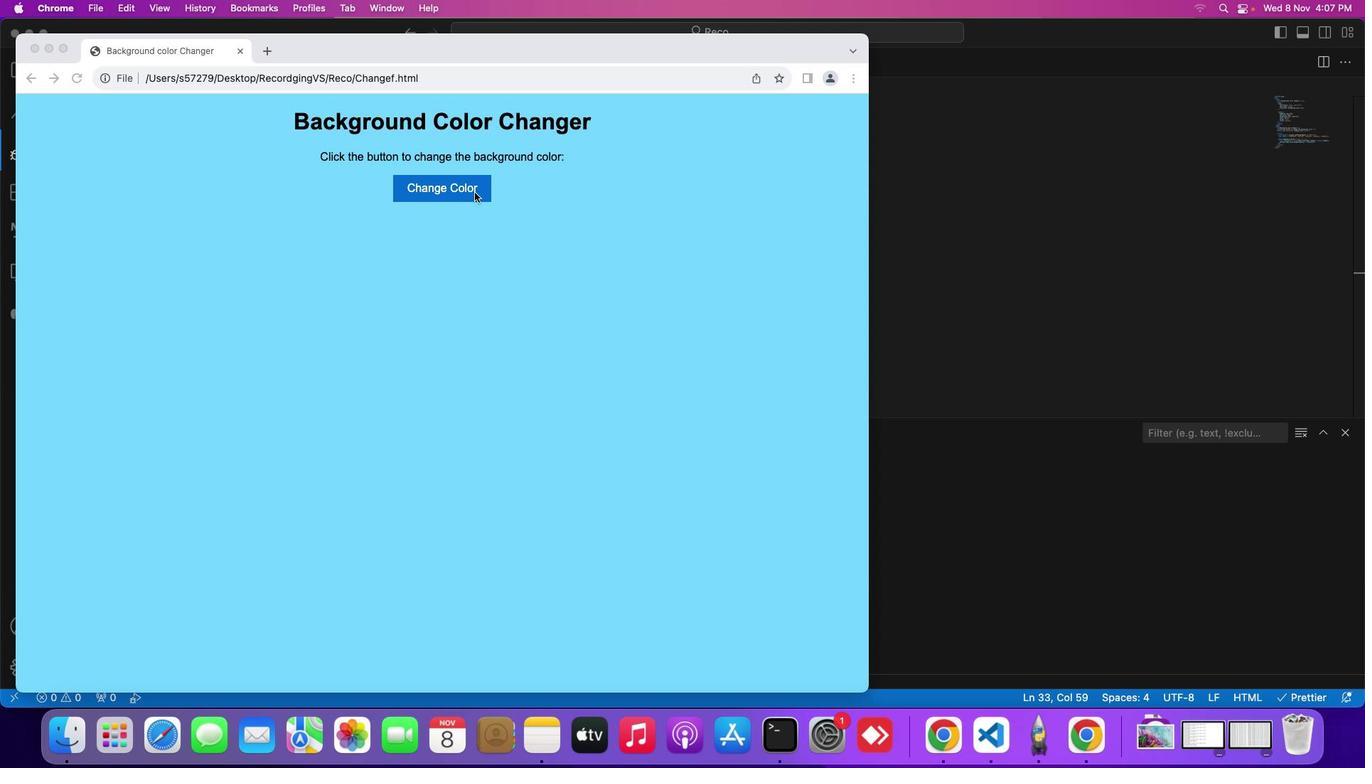 
Action: Mouse pressed left at (474, 192)
Screenshot: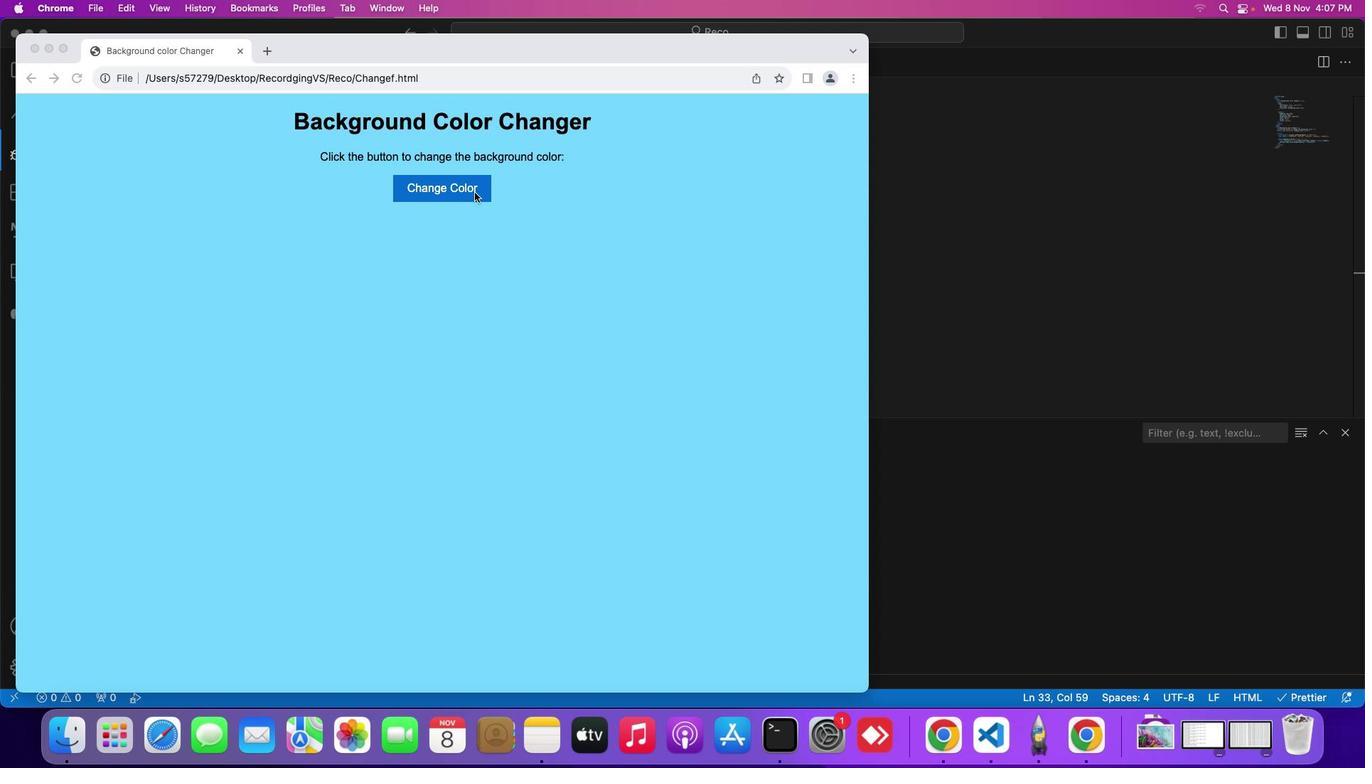 
Action: Mouse pressed left at (474, 192)
Screenshot: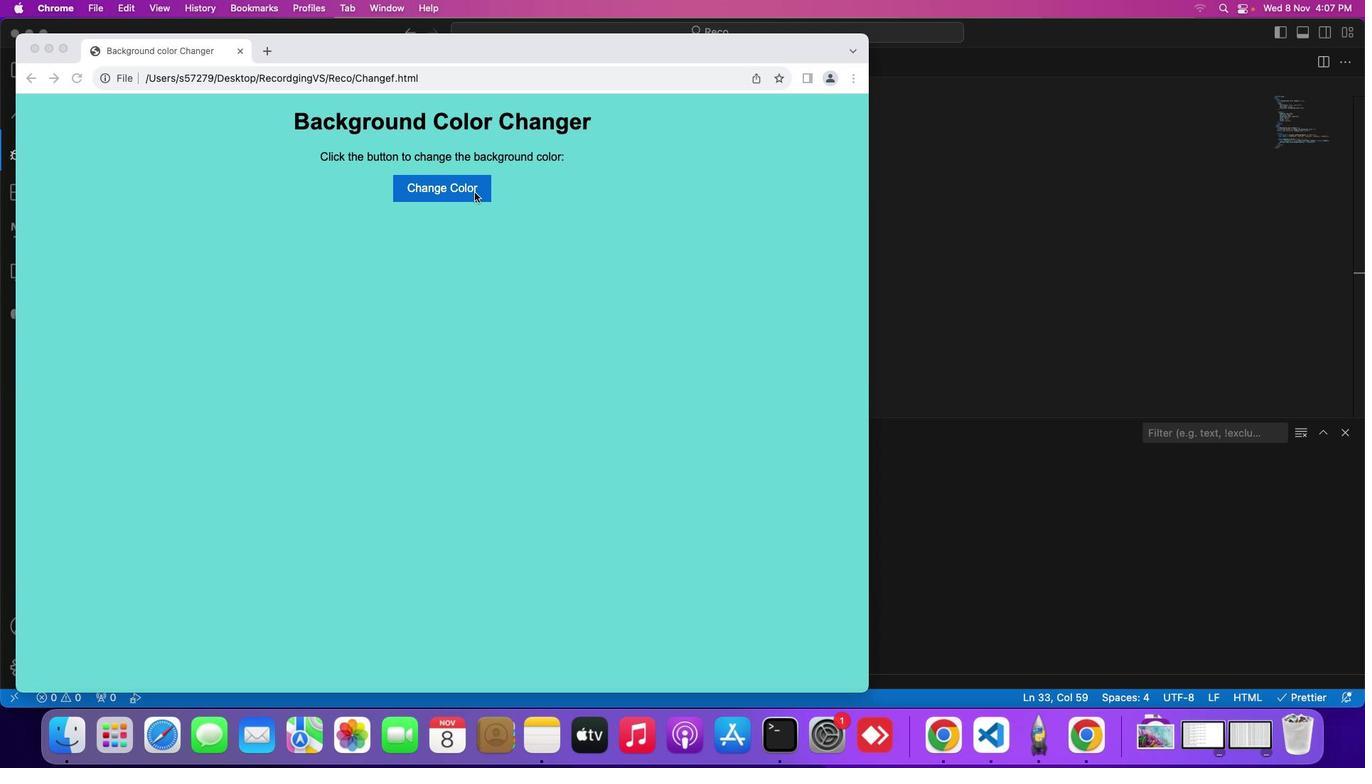 
Action: Mouse pressed left at (474, 192)
Screenshot: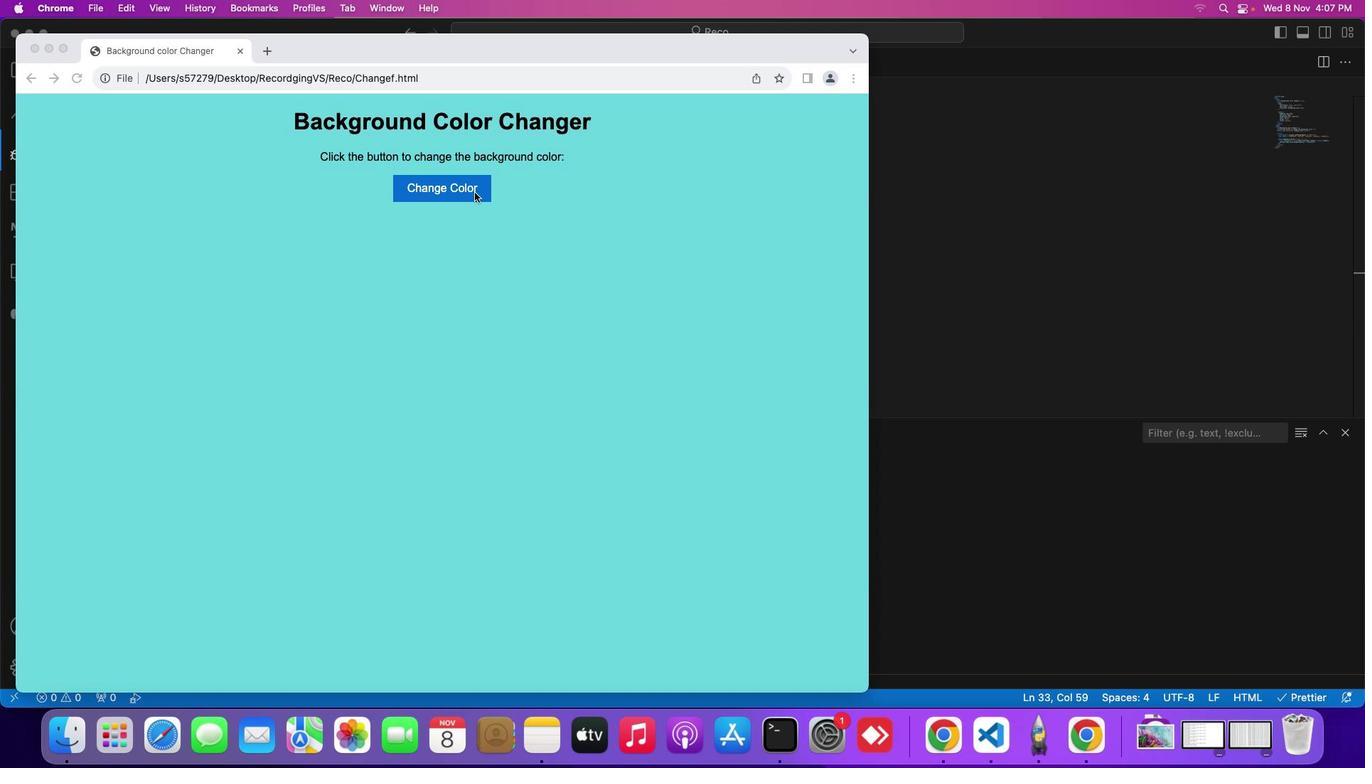 
Action: Mouse pressed left at (474, 192)
Screenshot: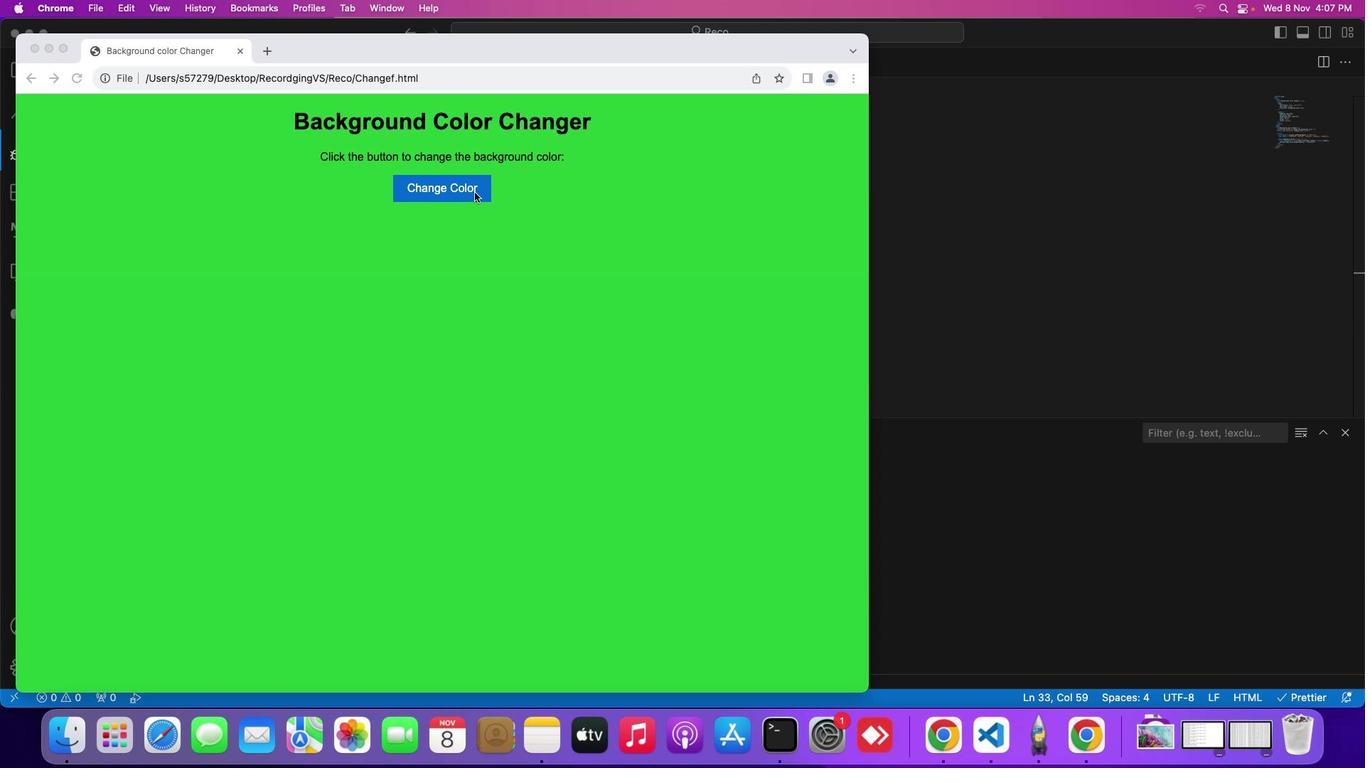 
Action: Mouse moved to (458, 190)
Screenshot: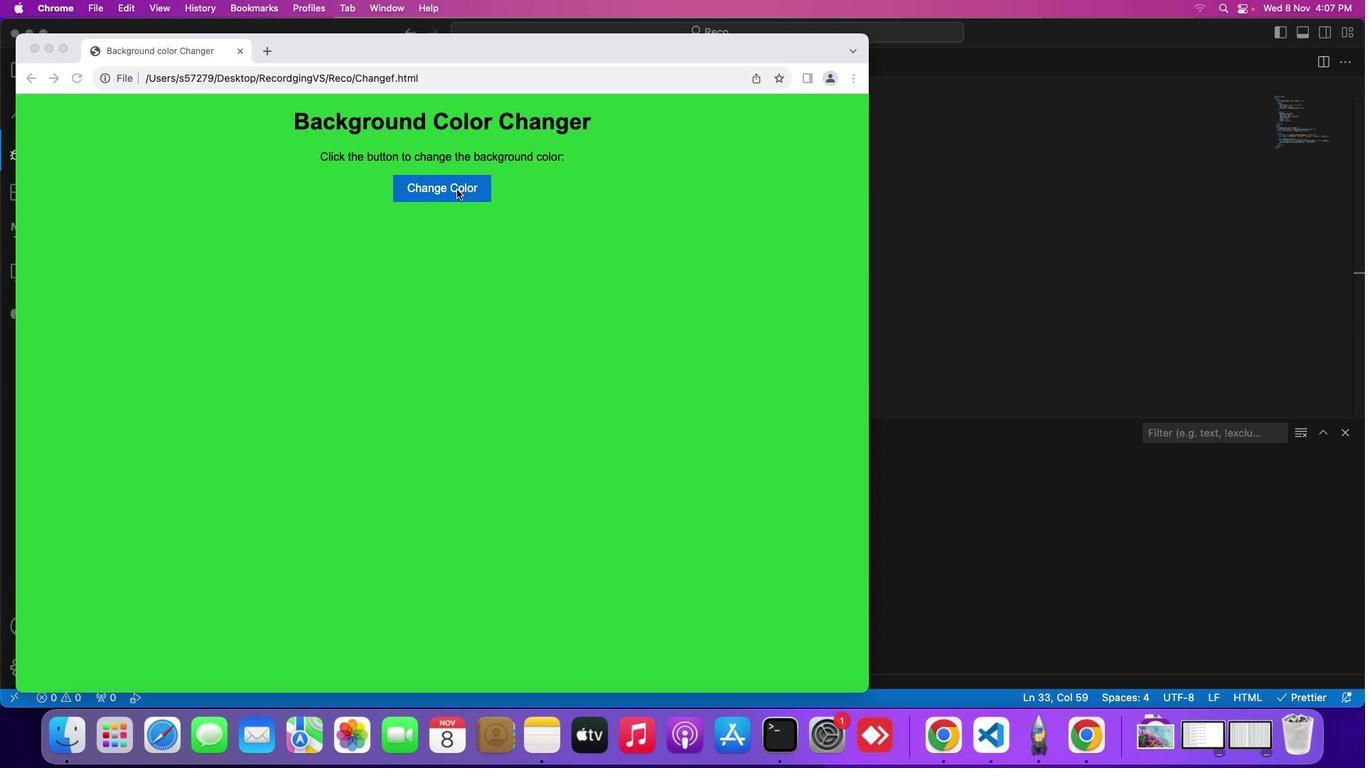 
Action: Mouse pressed left at (458, 190)
Screenshot: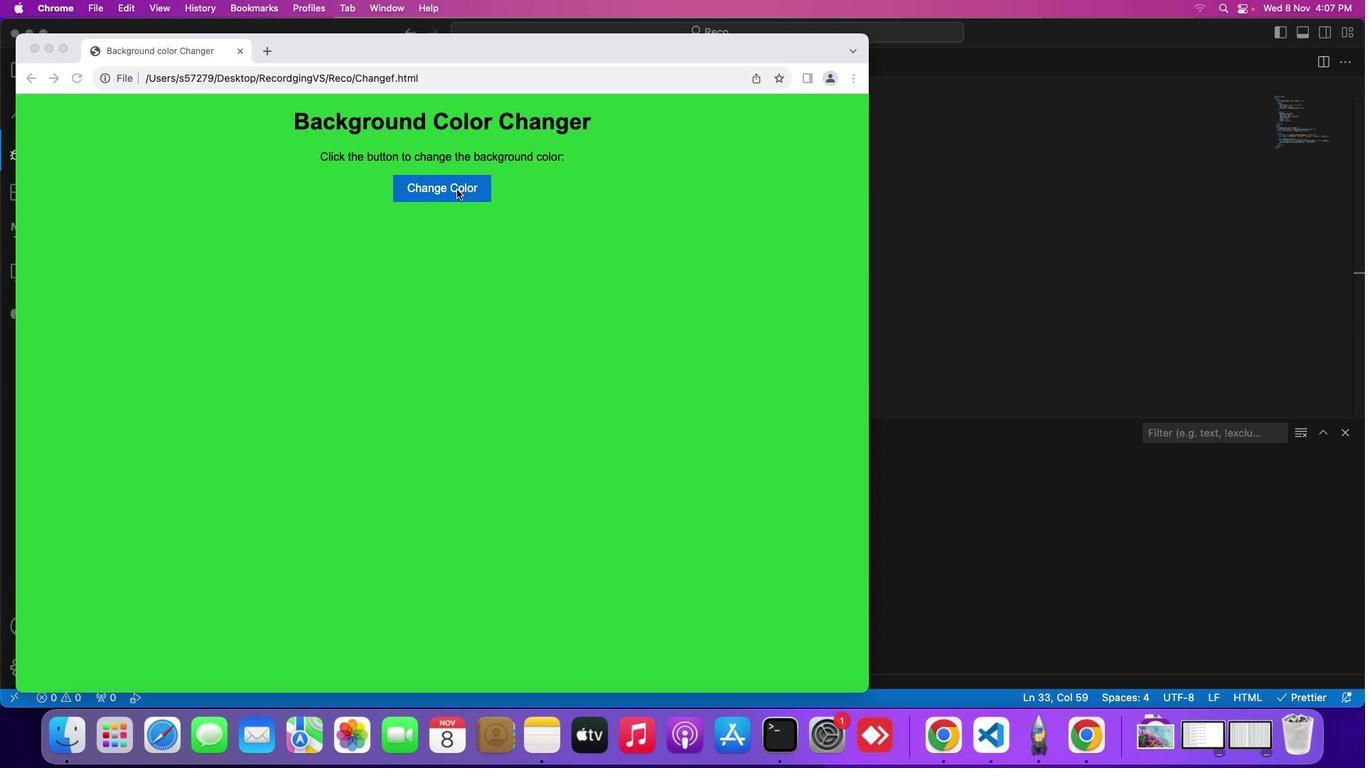 
Action: Mouse moved to (456, 189)
Screenshot: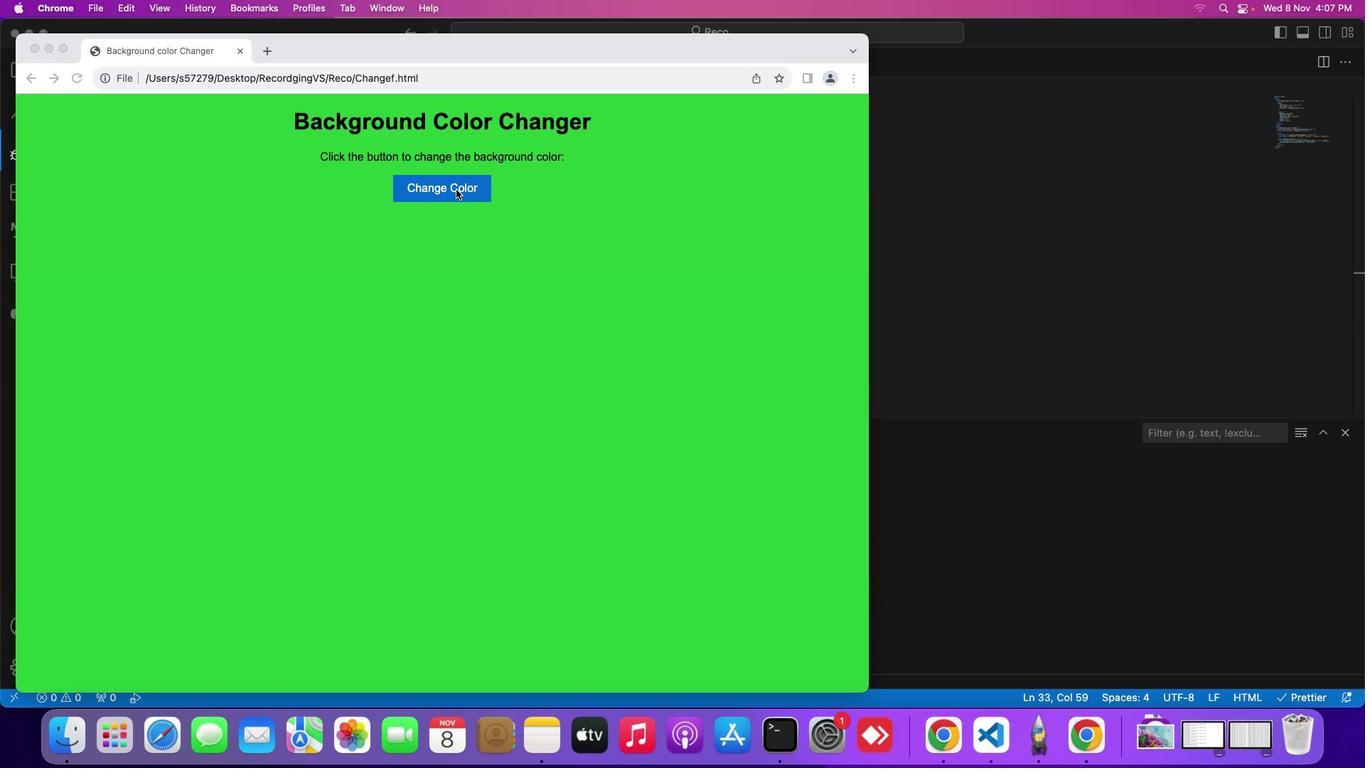 
Action: Mouse pressed left at (456, 189)
Screenshot: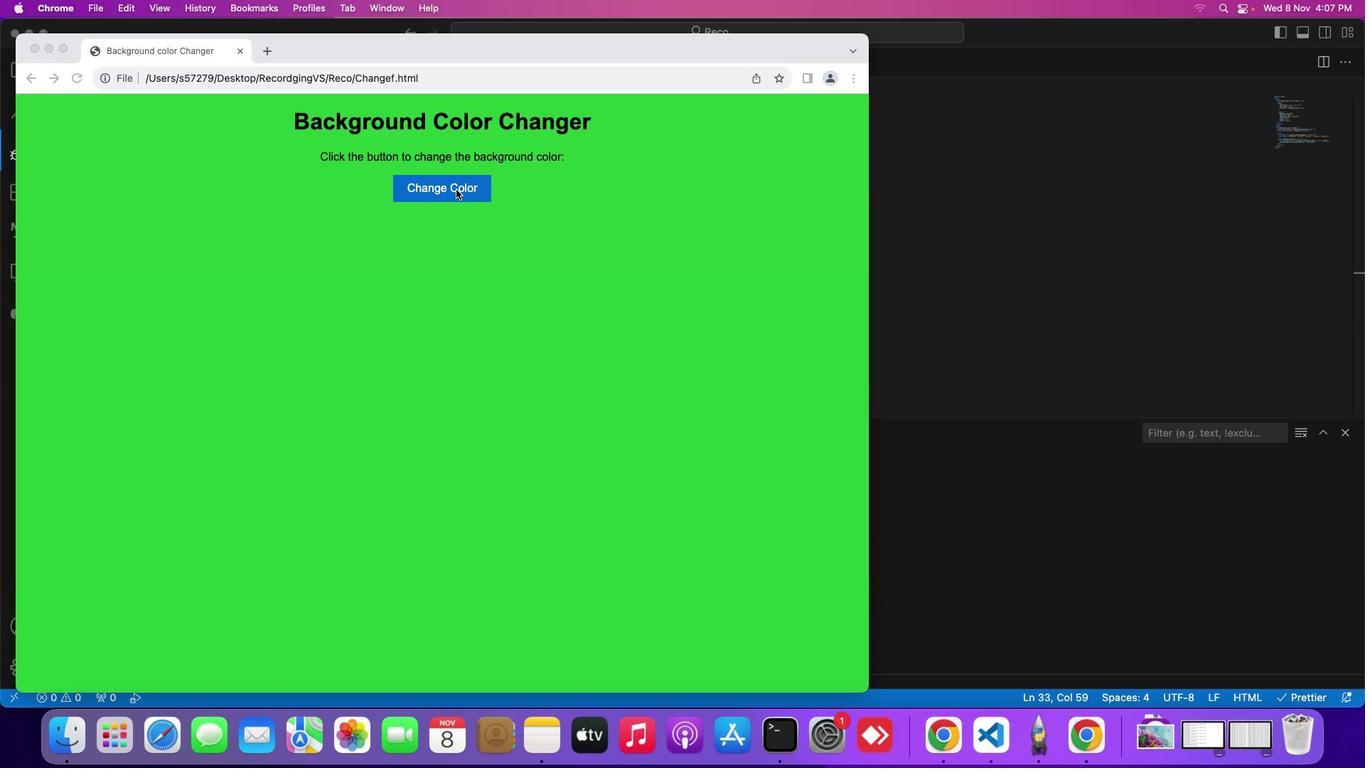 
